 Task: Check the average views per listing of fresh paint in the last 1 year.
Action: Mouse moved to (993, 223)
Screenshot: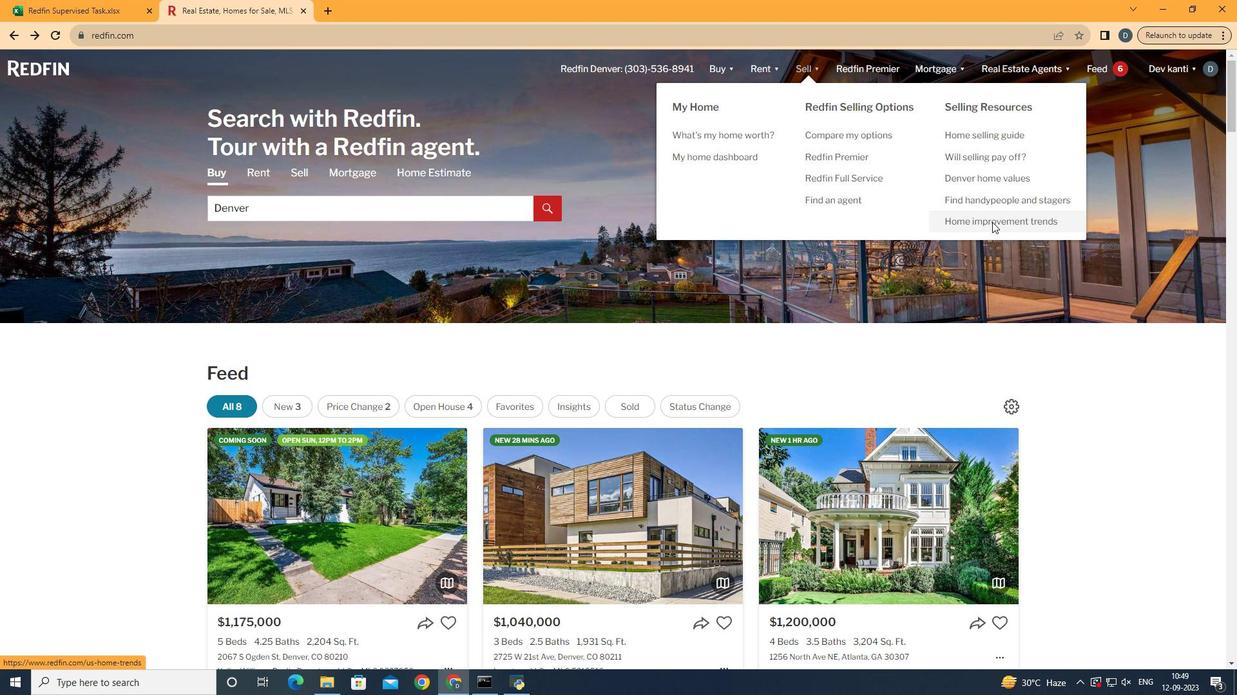 
Action: Mouse pressed left at (993, 223)
Screenshot: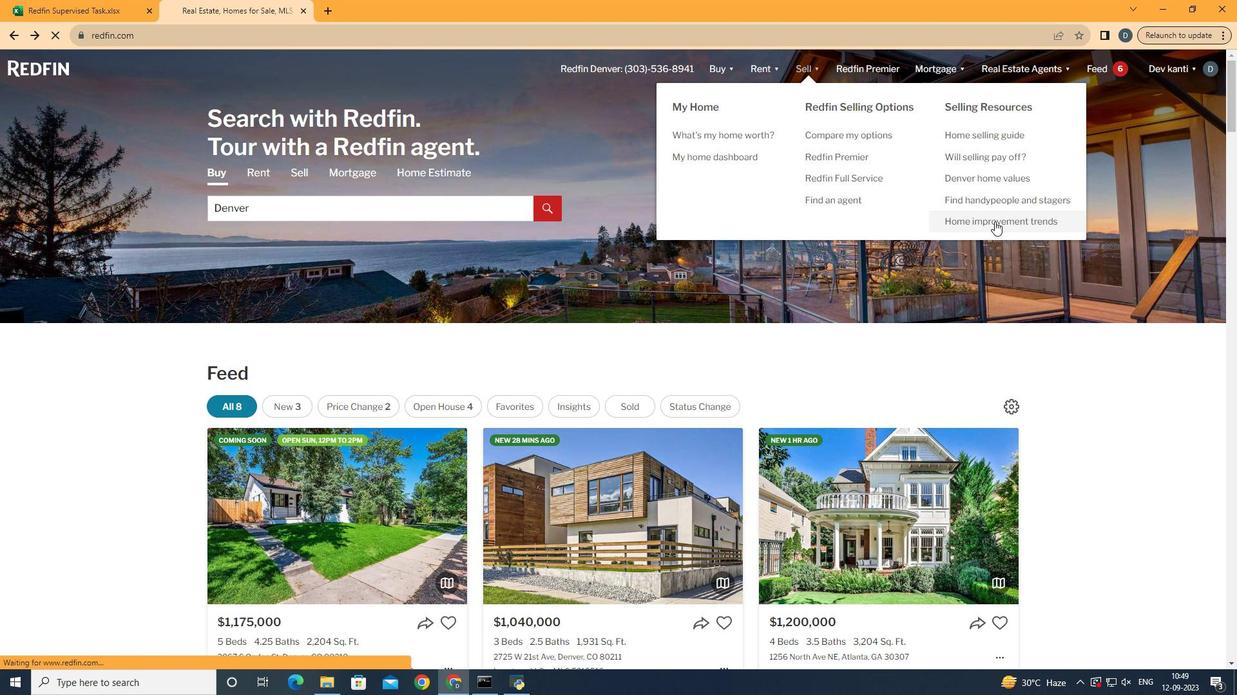 
Action: Mouse moved to (327, 246)
Screenshot: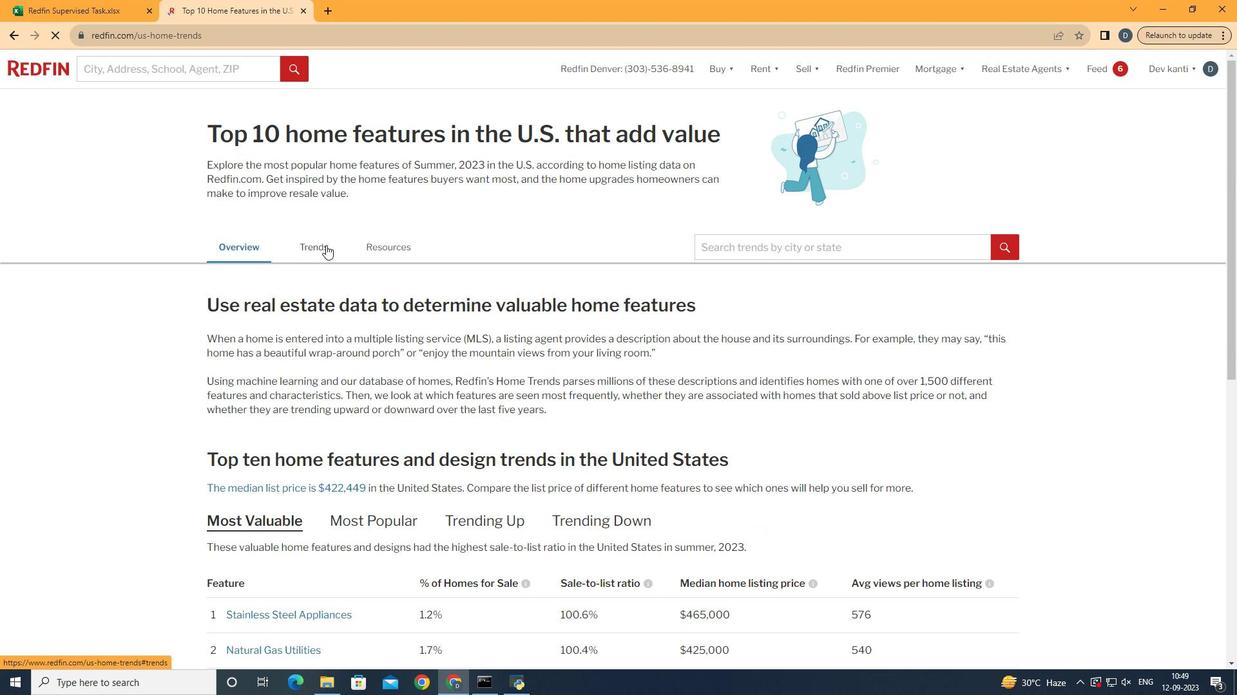 
Action: Mouse pressed left at (327, 246)
Screenshot: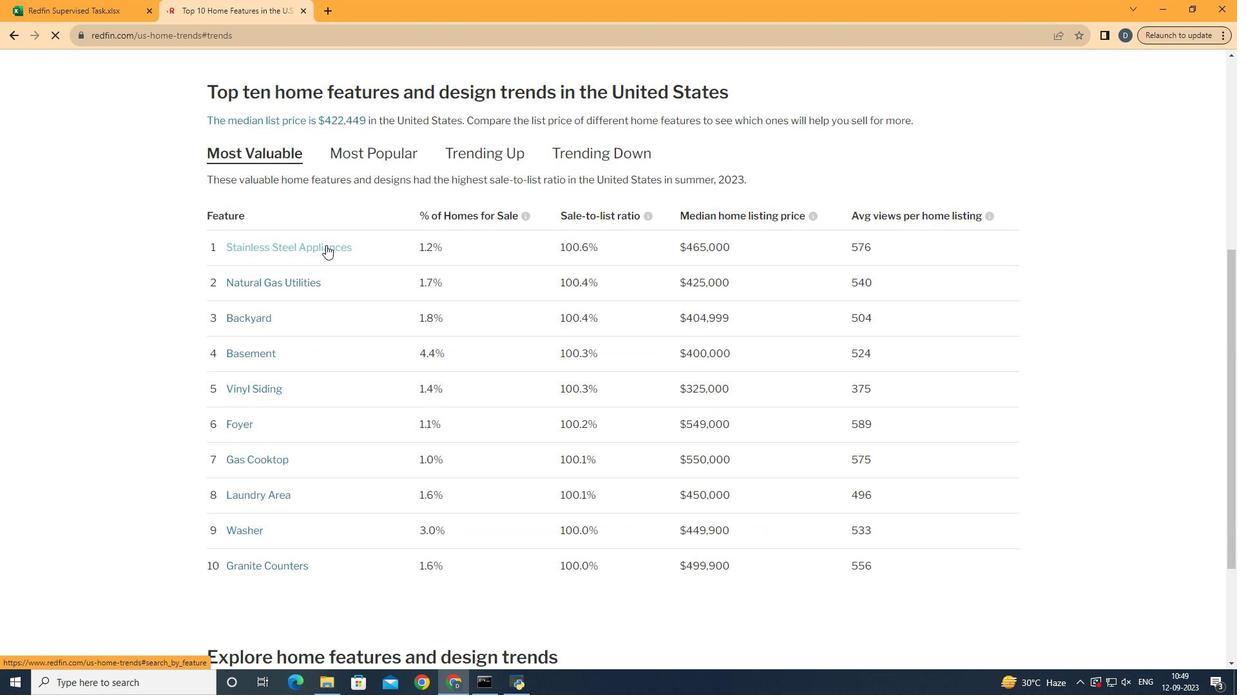
Action: Mouse moved to (440, 342)
Screenshot: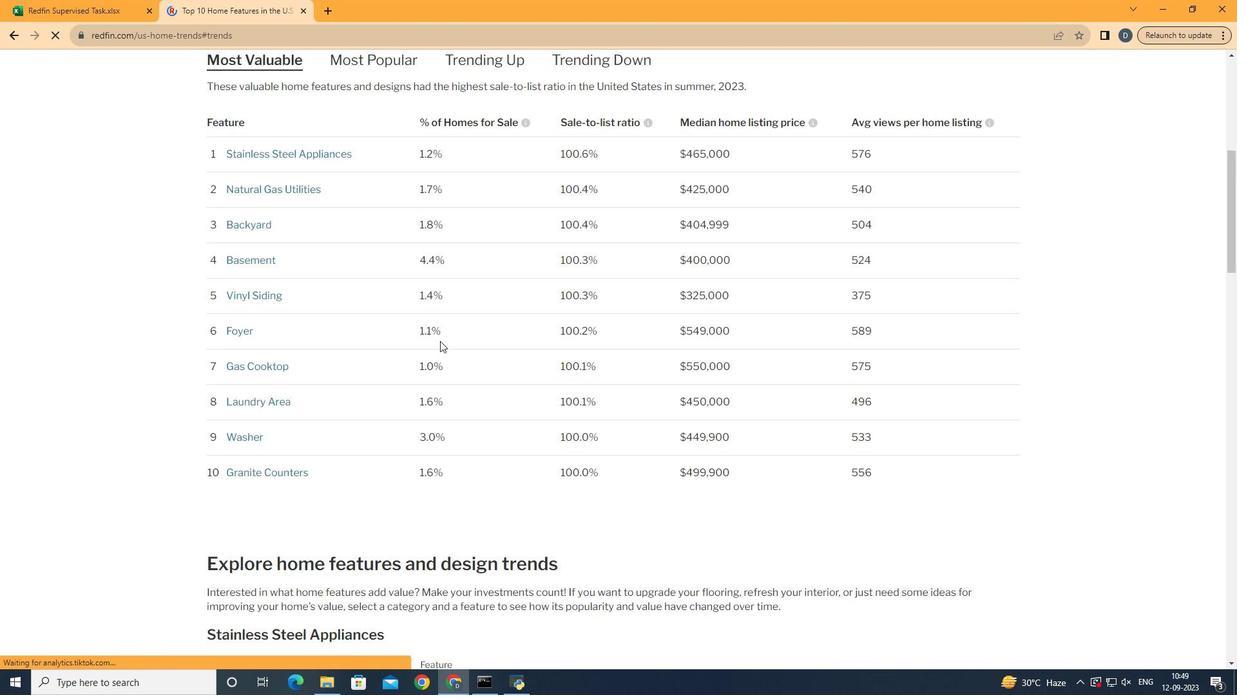 
Action: Mouse scrolled (440, 342) with delta (0, 0)
Screenshot: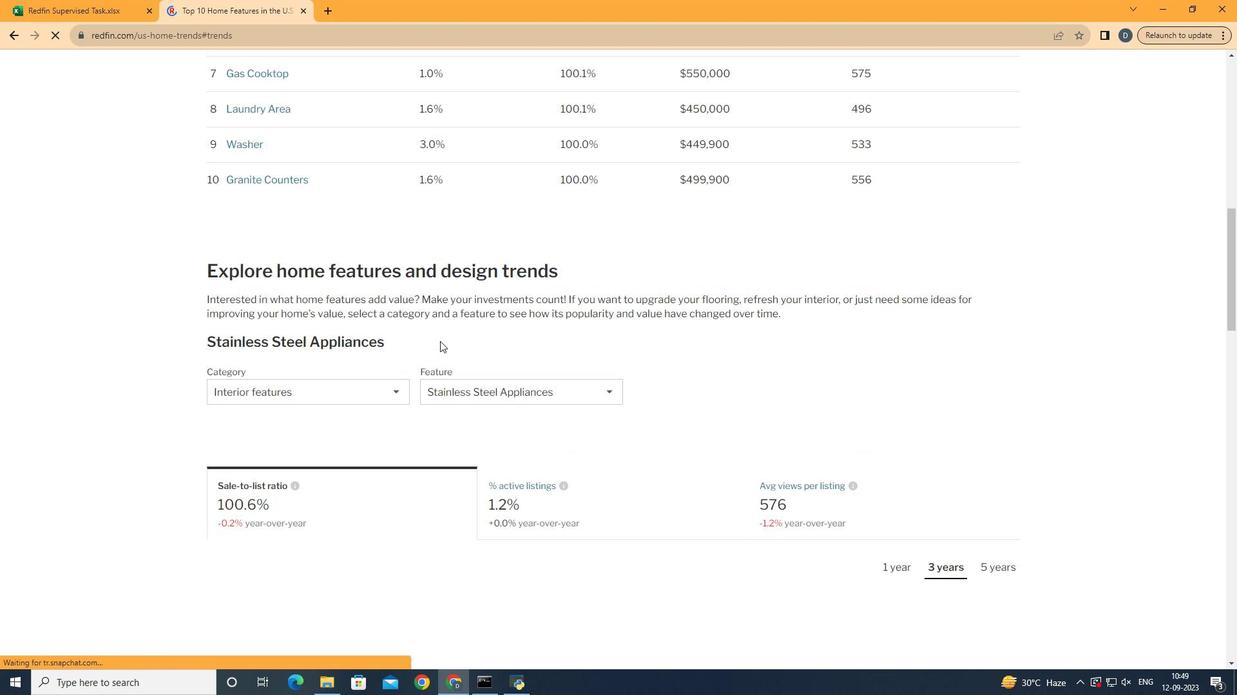 
Action: Mouse scrolled (440, 342) with delta (0, 0)
Screenshot: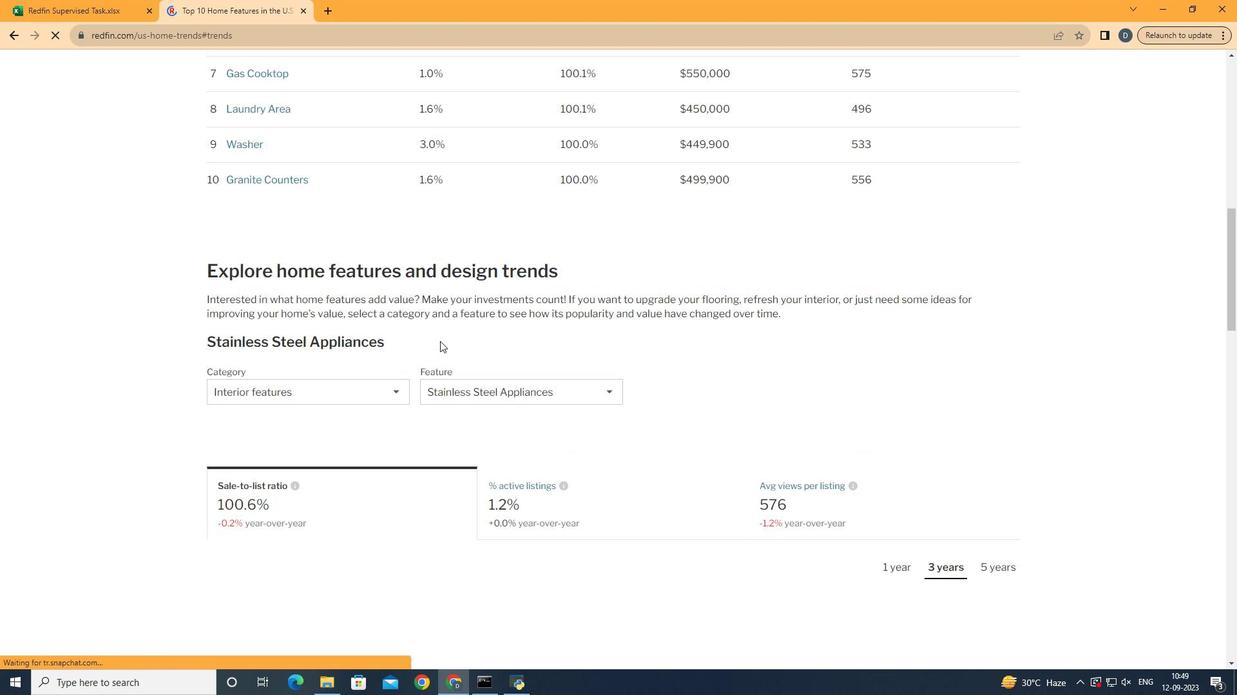 
Action: Mouse scrolled (440, 342) with delta (0, 0)
Screenshot: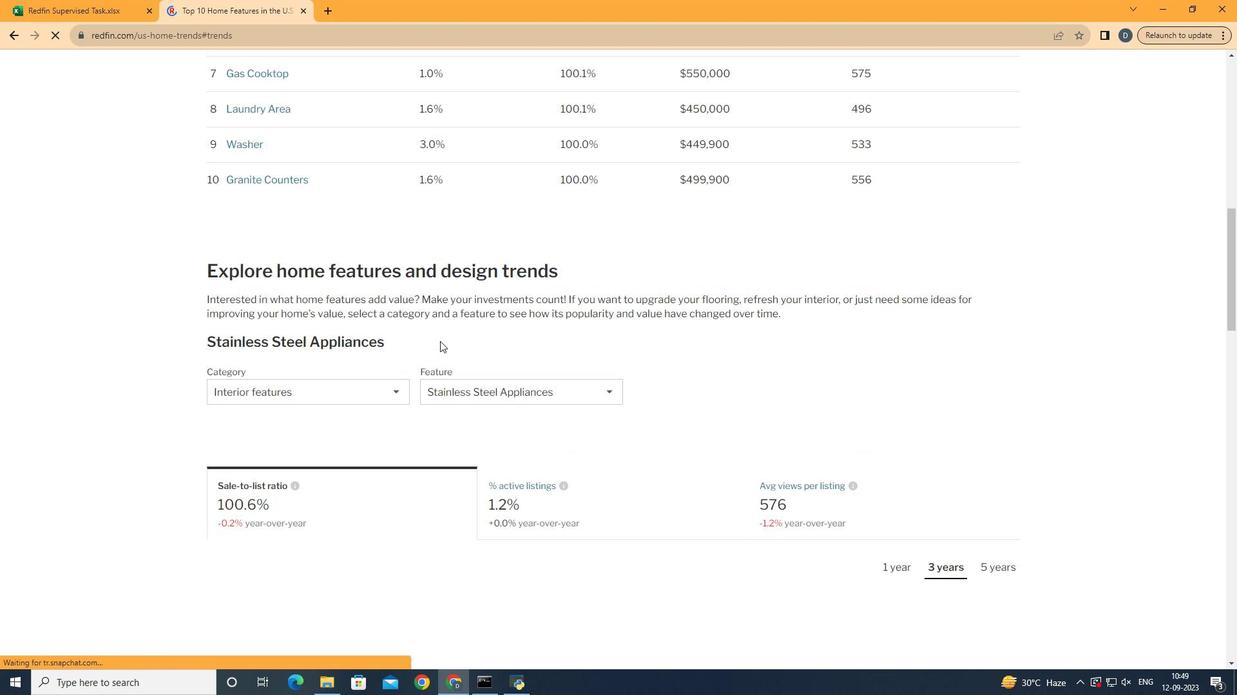 
Action: Mouse scrolled (440, 342) with delta (0, 0)
Screenshot: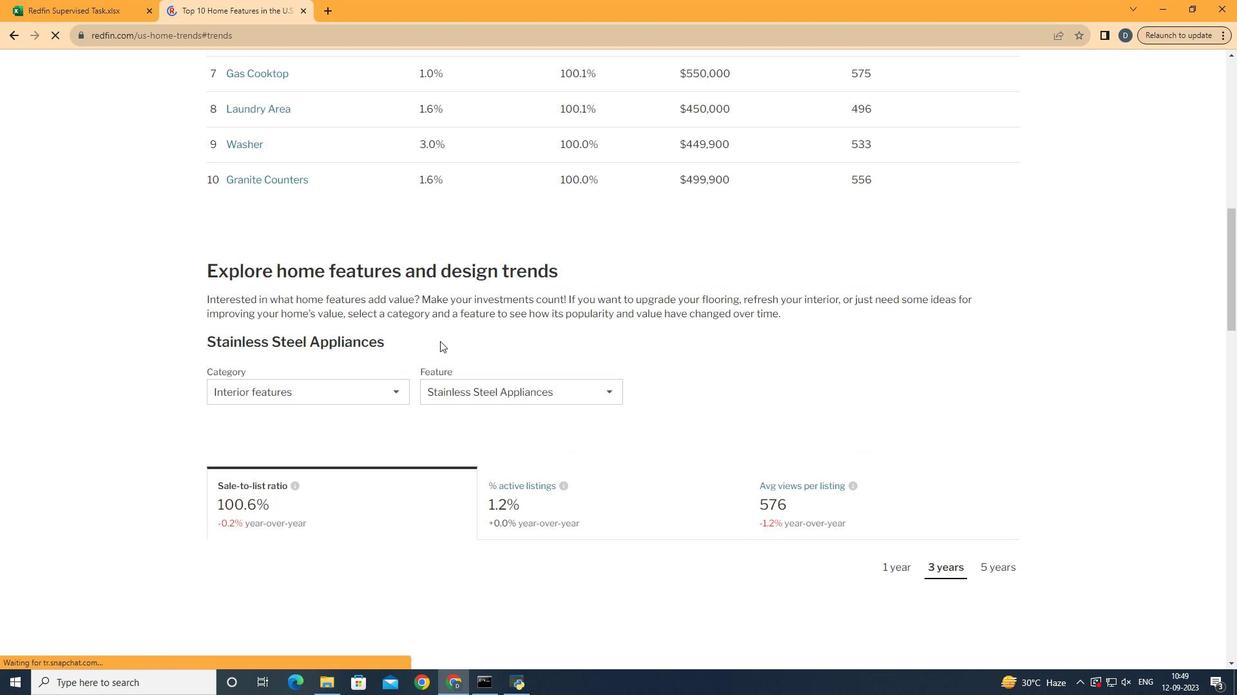 
Action: Mouse scrolled (440, 342) with delta (0, 0)
Screenshot: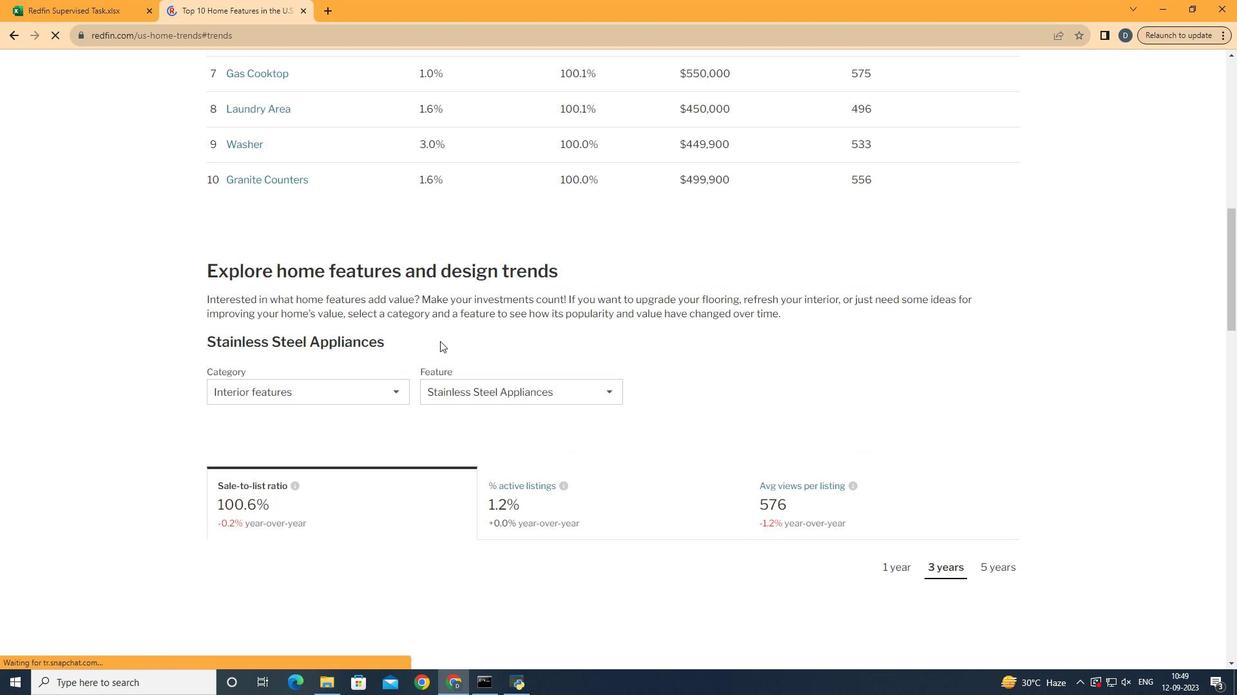 
Action: Mouse scrolled (440, 342) with delta (0, 0)
Screenshot: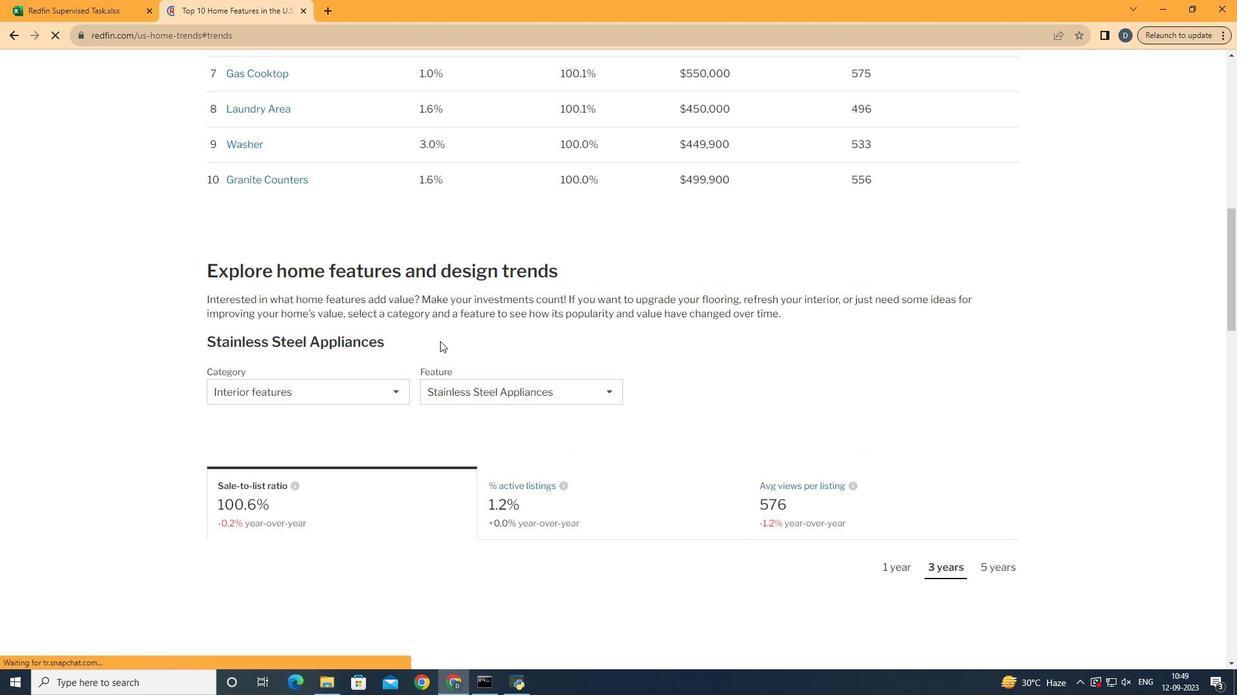 
Action: Mouse moved to (441, 342)
Screenshot: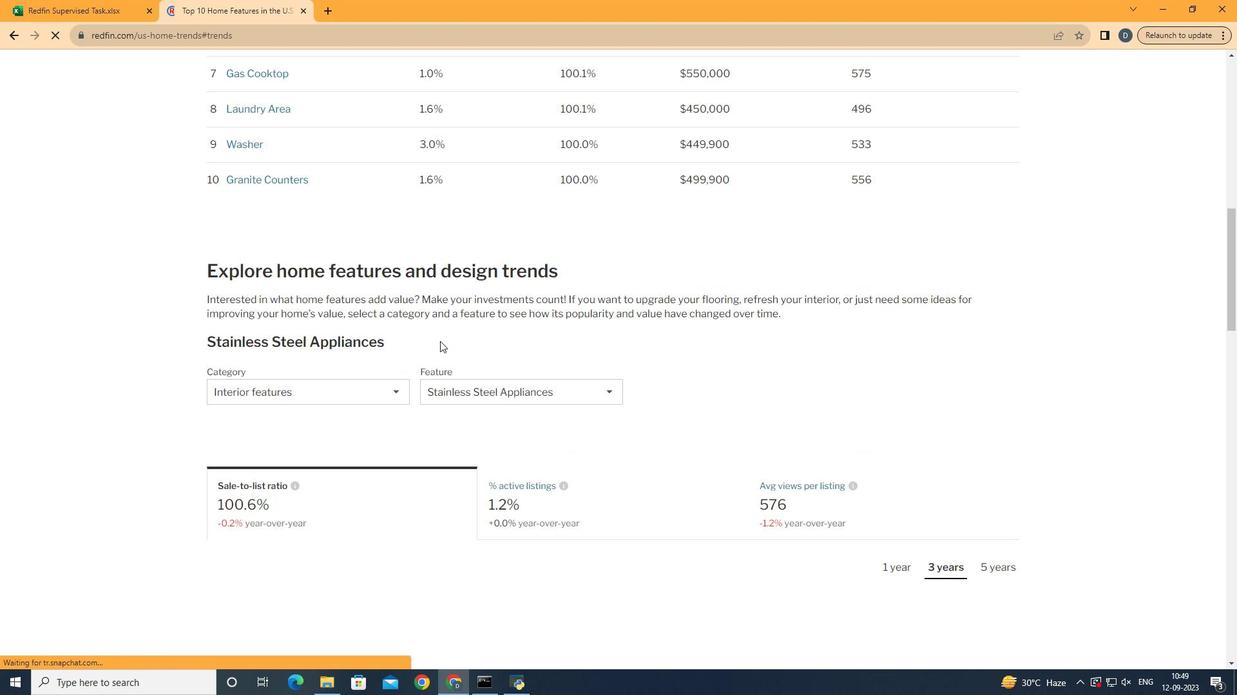 
Action: Mouse scrolled (441, 342) with delta (0, 0)
Screenshot: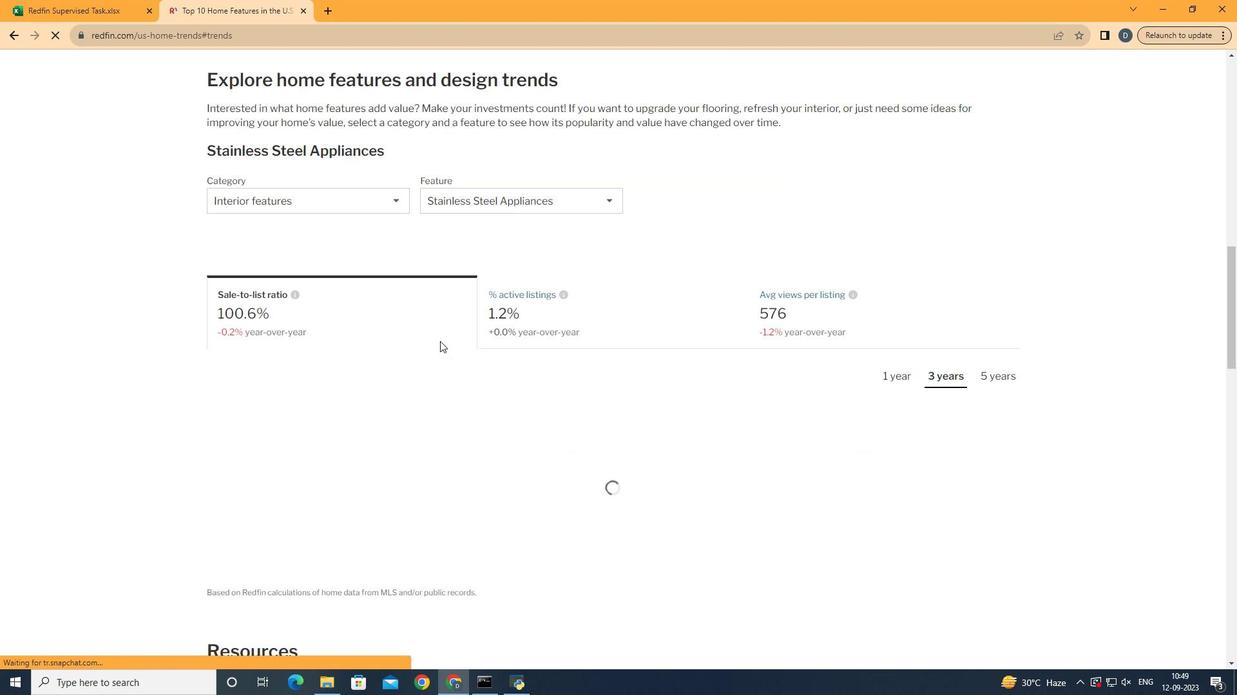 
Action: Mouse scrolled (441, 342) with delta (0, 0)
Screenshot: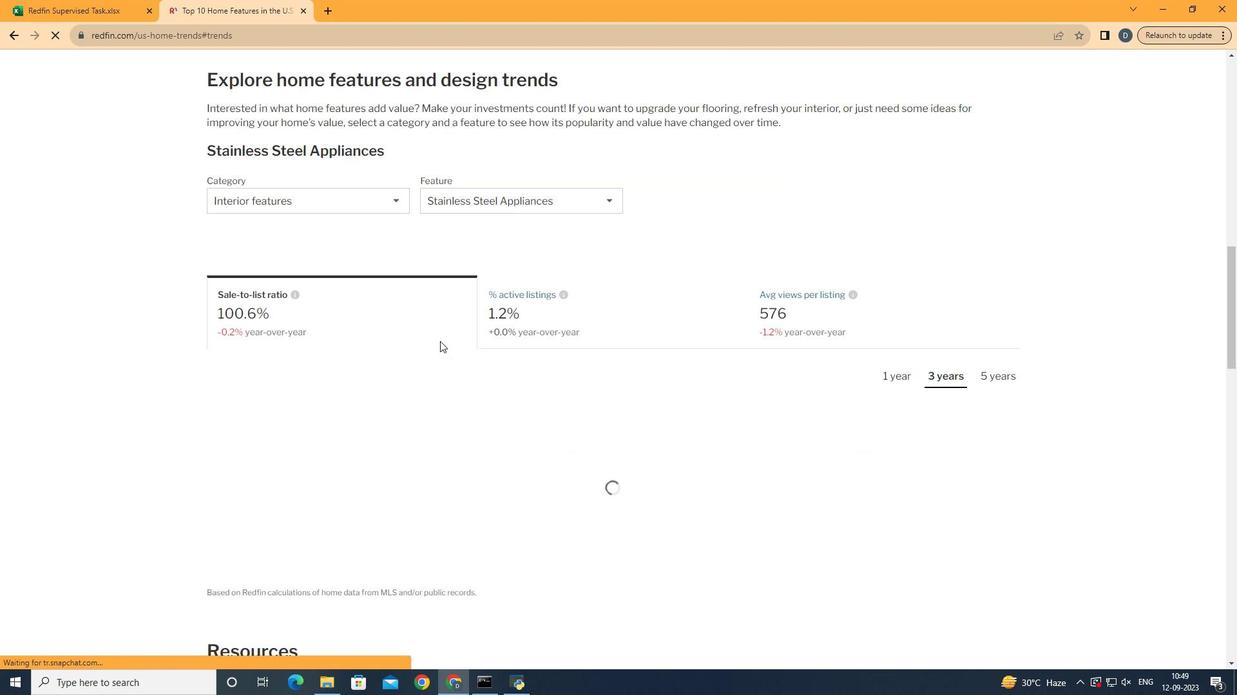 
Action: Mouse scrolled (441, 342) with delta (0, 0)
Screenshot: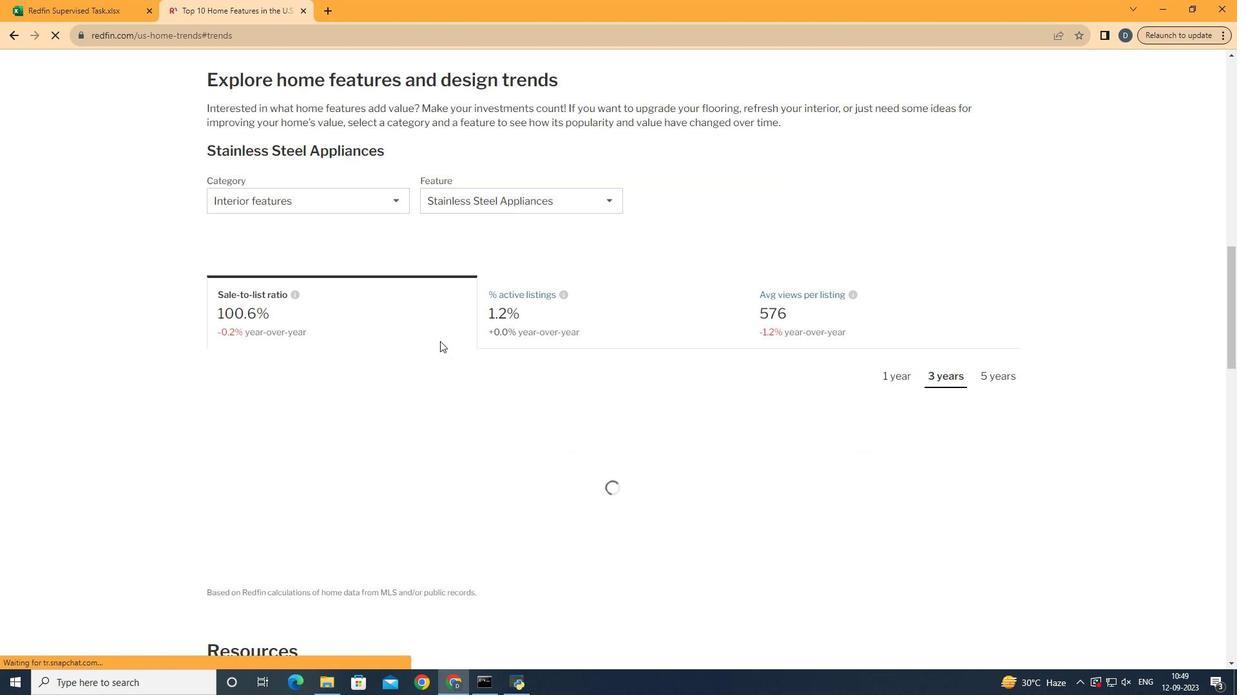 
Action: Mouse moved to (378, 213)
Screenshot: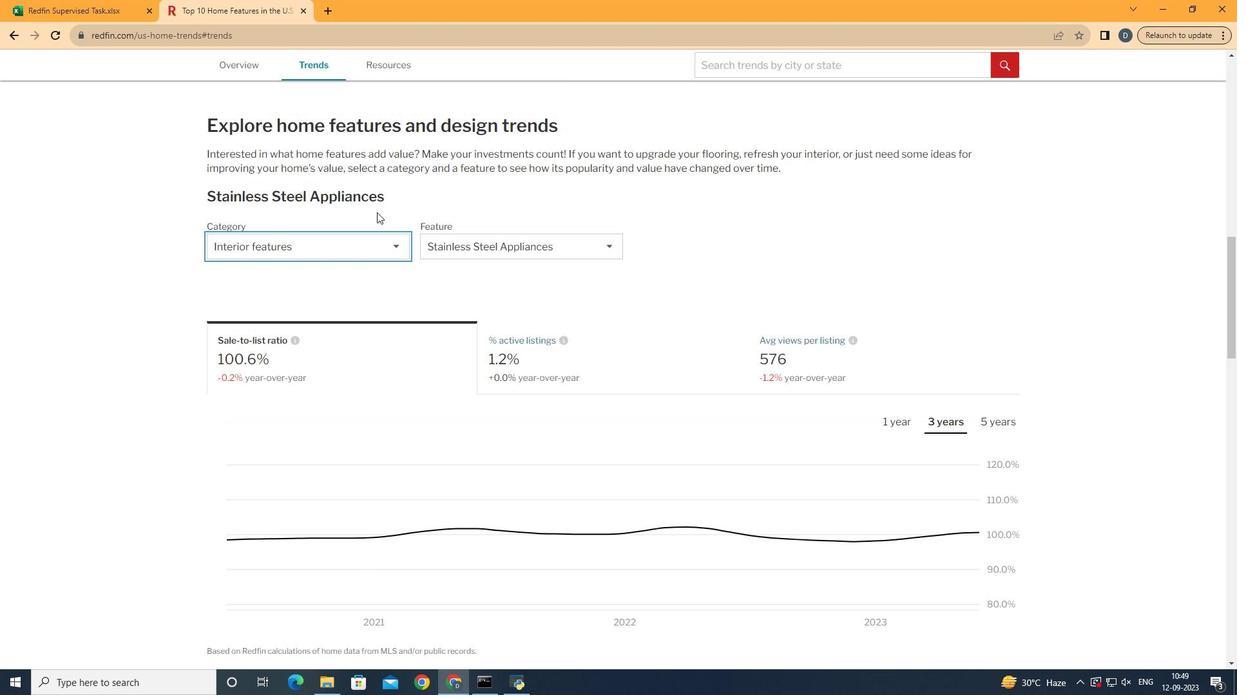 
Action: Mouse pressed left at (378, 213)
Screenshot: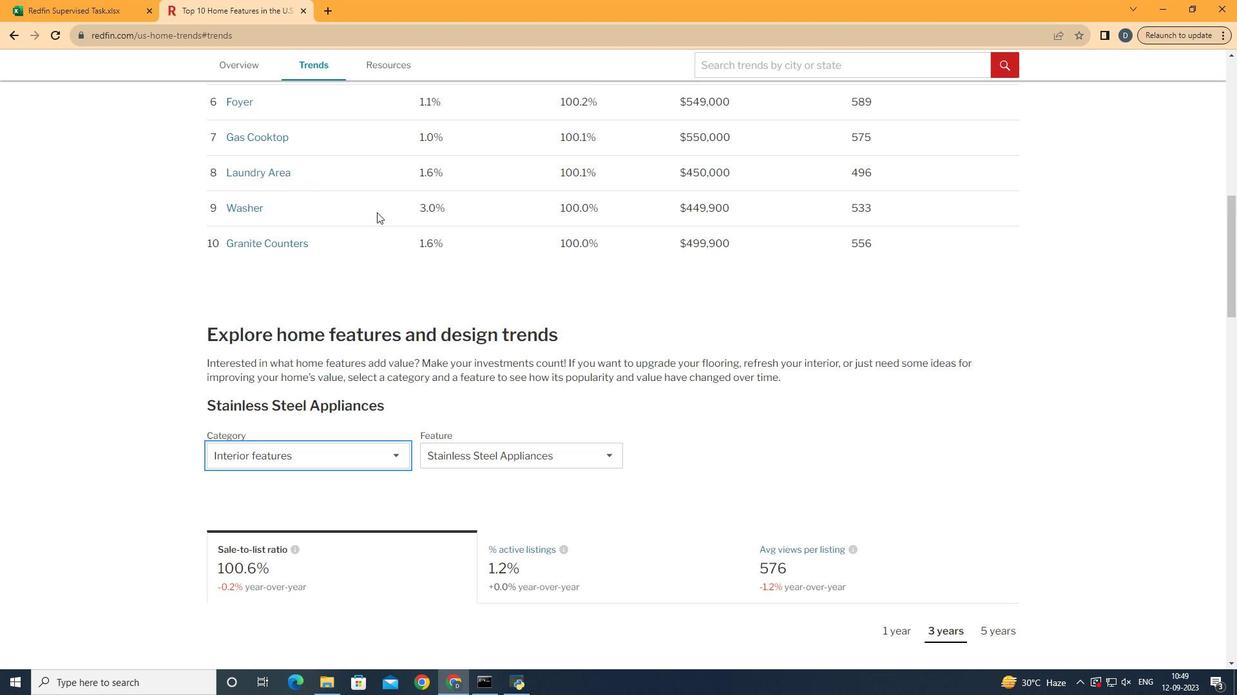 
Action: Mouse moved to (384, 277)
Screenshot: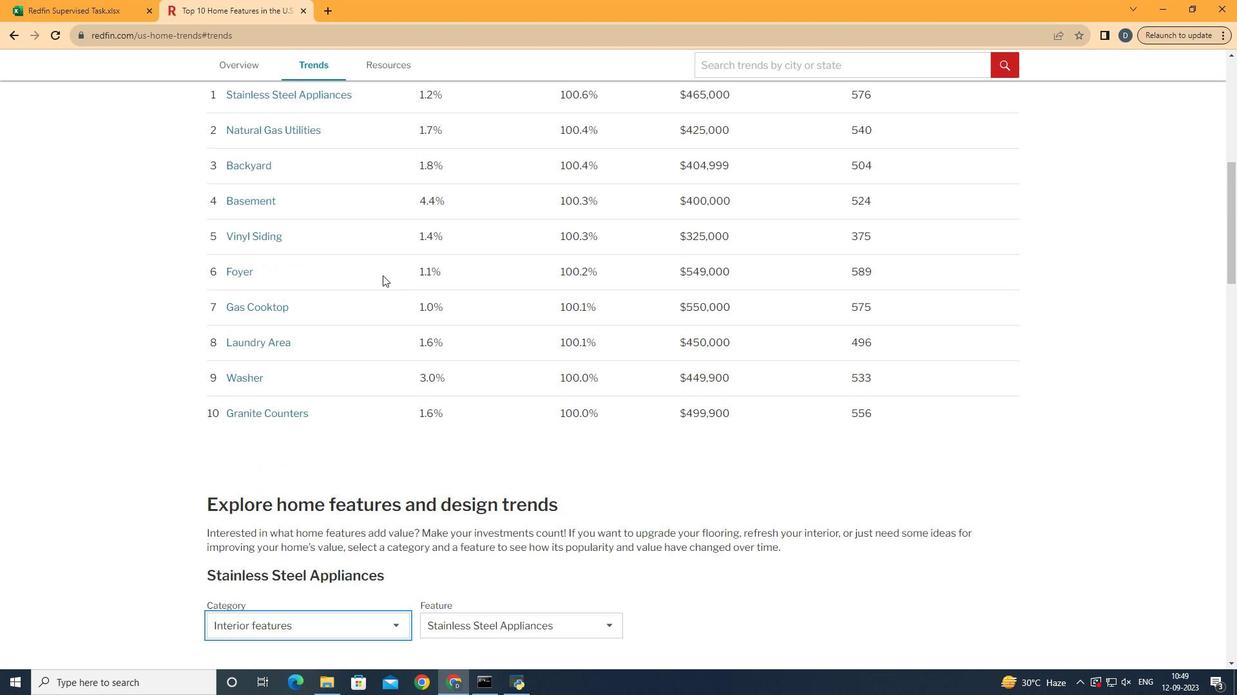 
Action: Mouse scrolled (384, 276) with delta (0, 0)
Screenshot: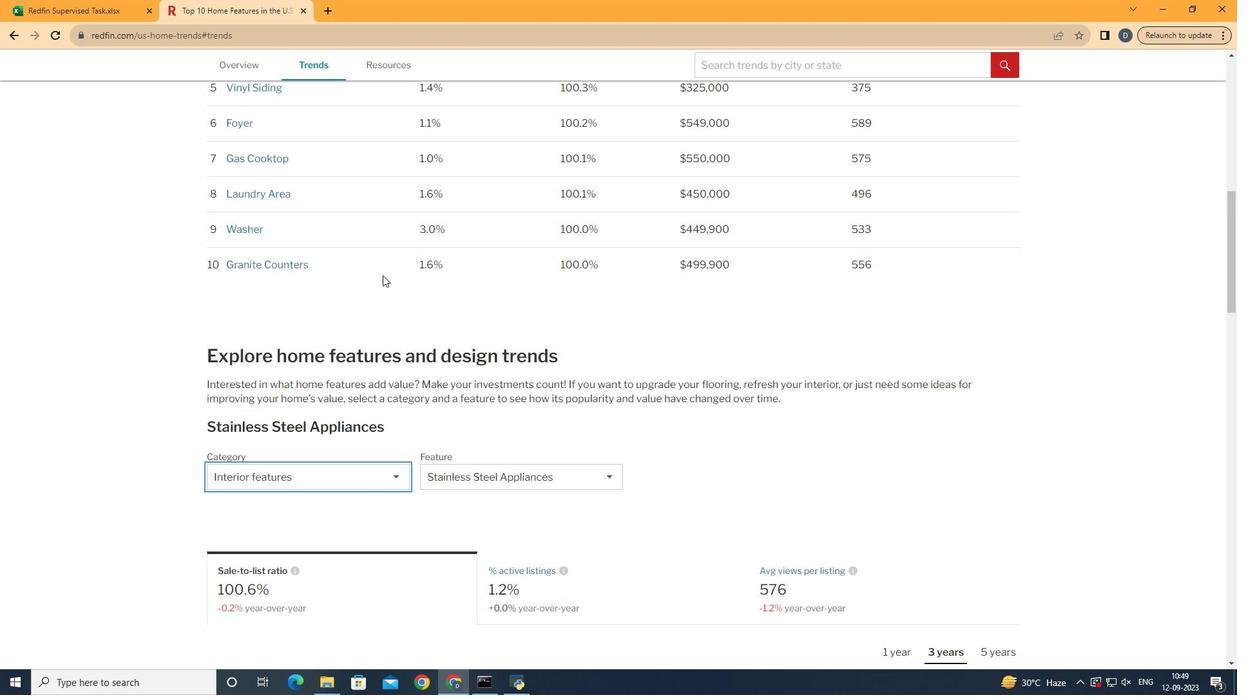 
Action: Mouse scrolled (384, 276) with delta (0, 0)
Screenshot: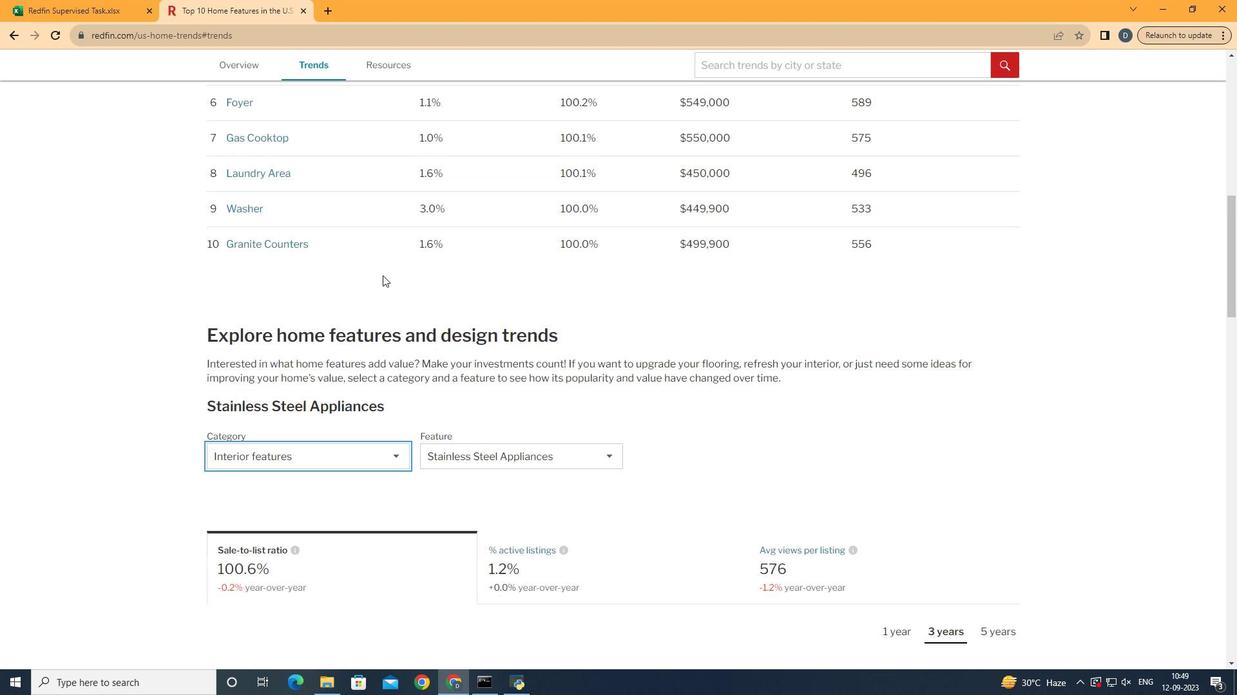 
Action: Mouse scrolled (384, 276) with delta (0, 0)
Screenshot: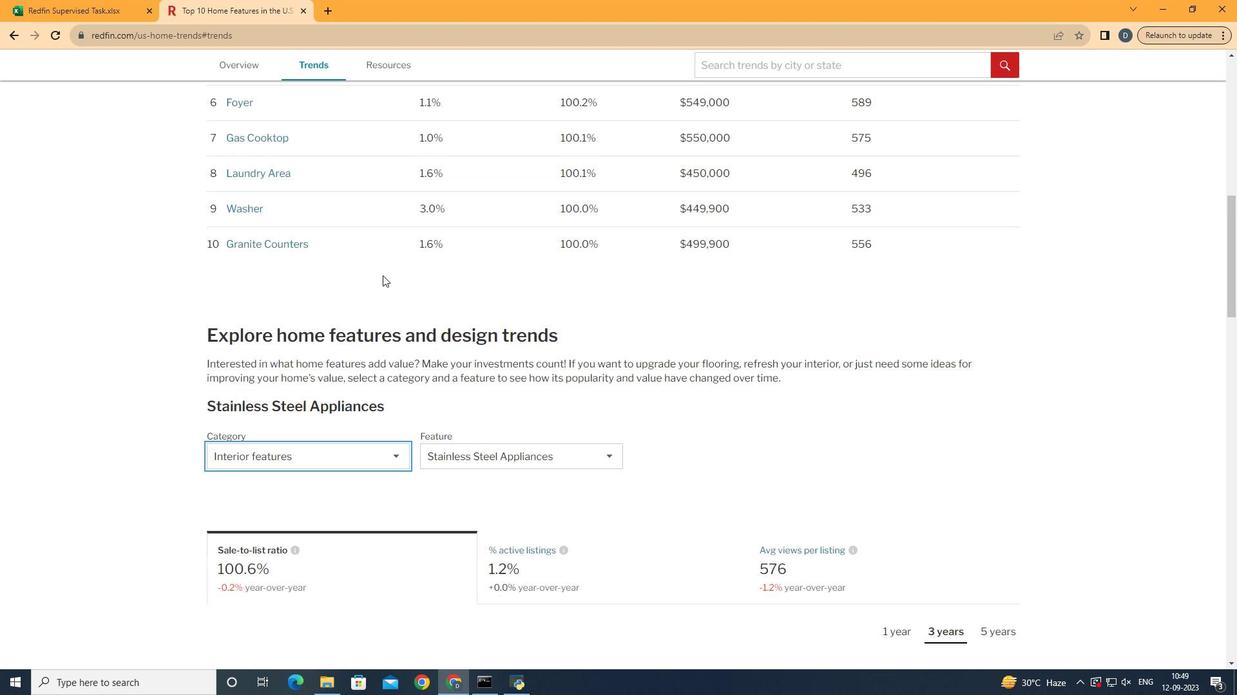 
Action: Mouse scrolled (384, 276) with delta (0, 0)
Screenshot: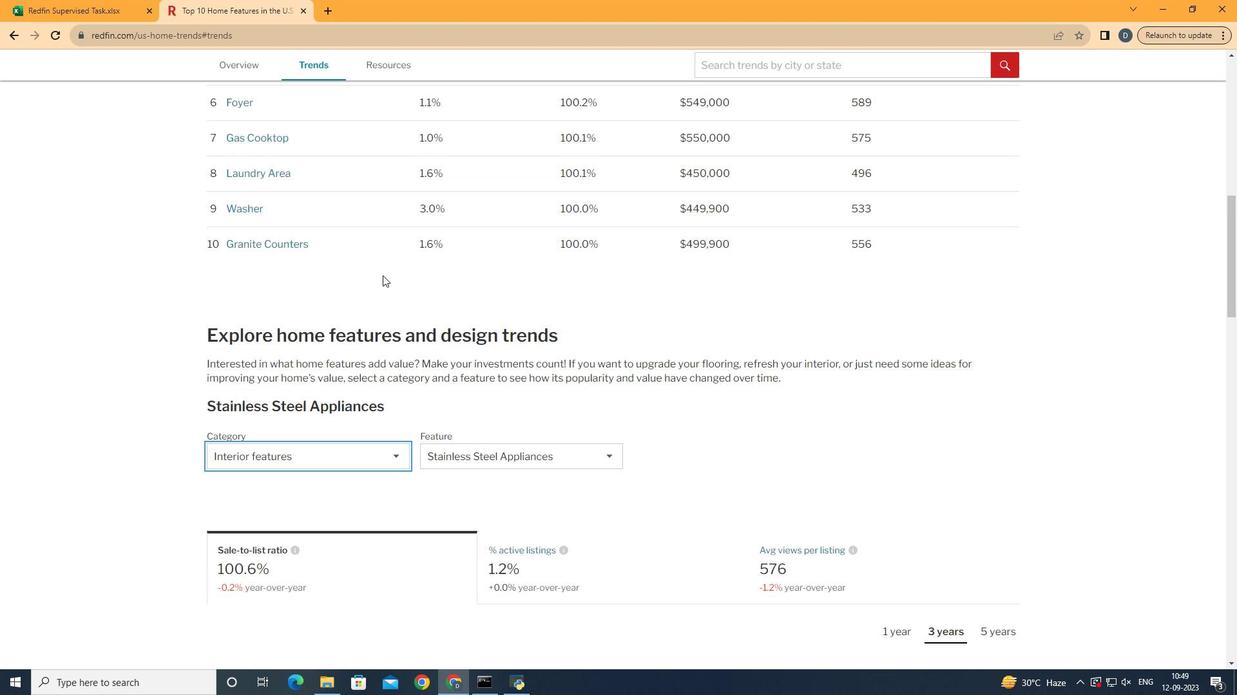 
Action: Mouse scrolled (384, 276) with delta (0, 0)
Screenshot: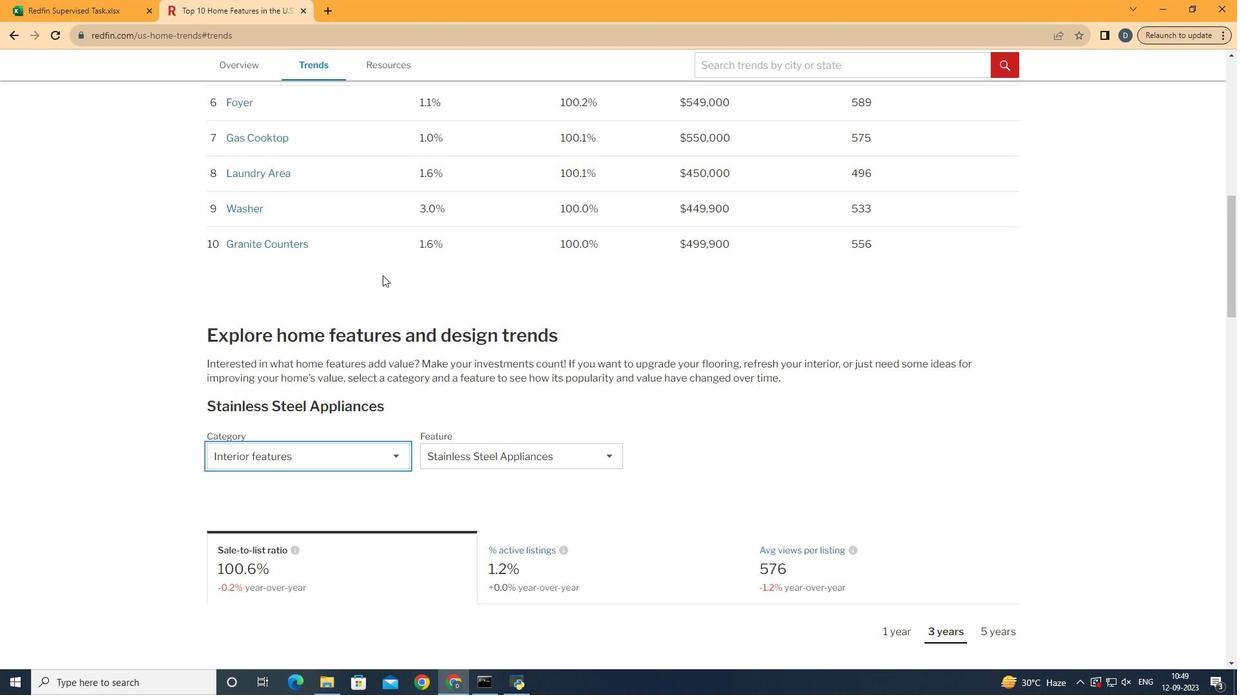 
Action: Mouse scrolled (384, 276) with delta (0, 0)
Screenshot: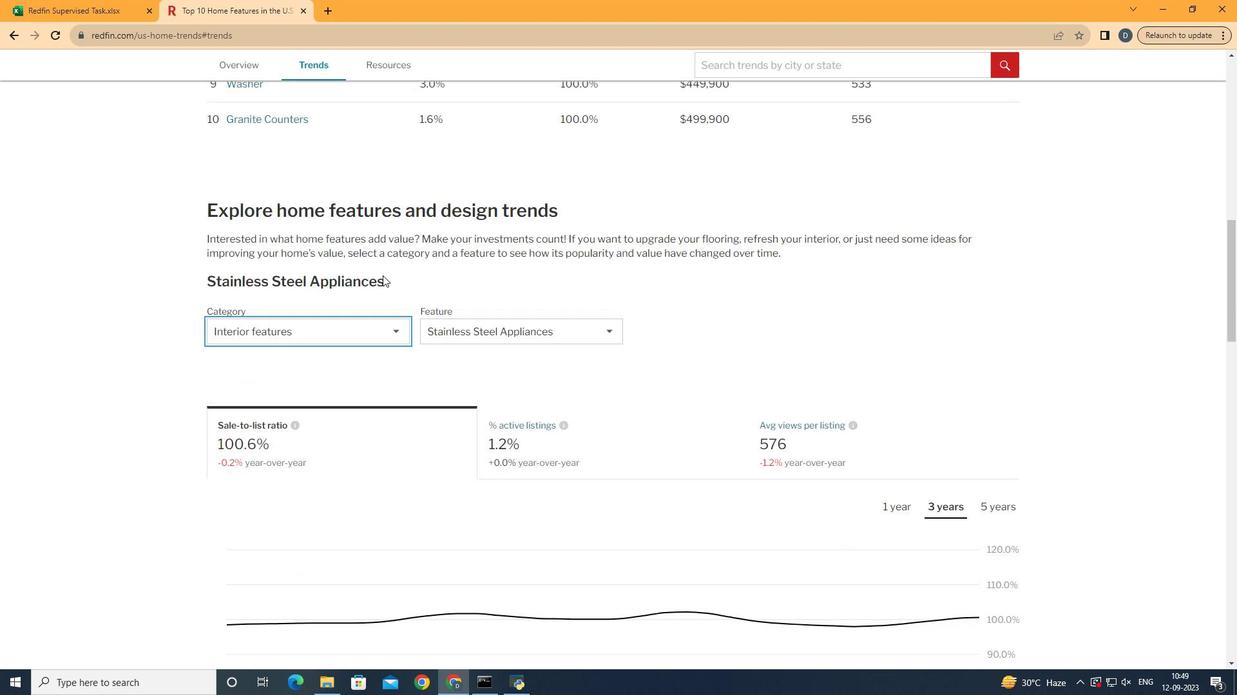 
Action: Mouse scrolled (384, 276) with delta (0, 0)
Screenshot: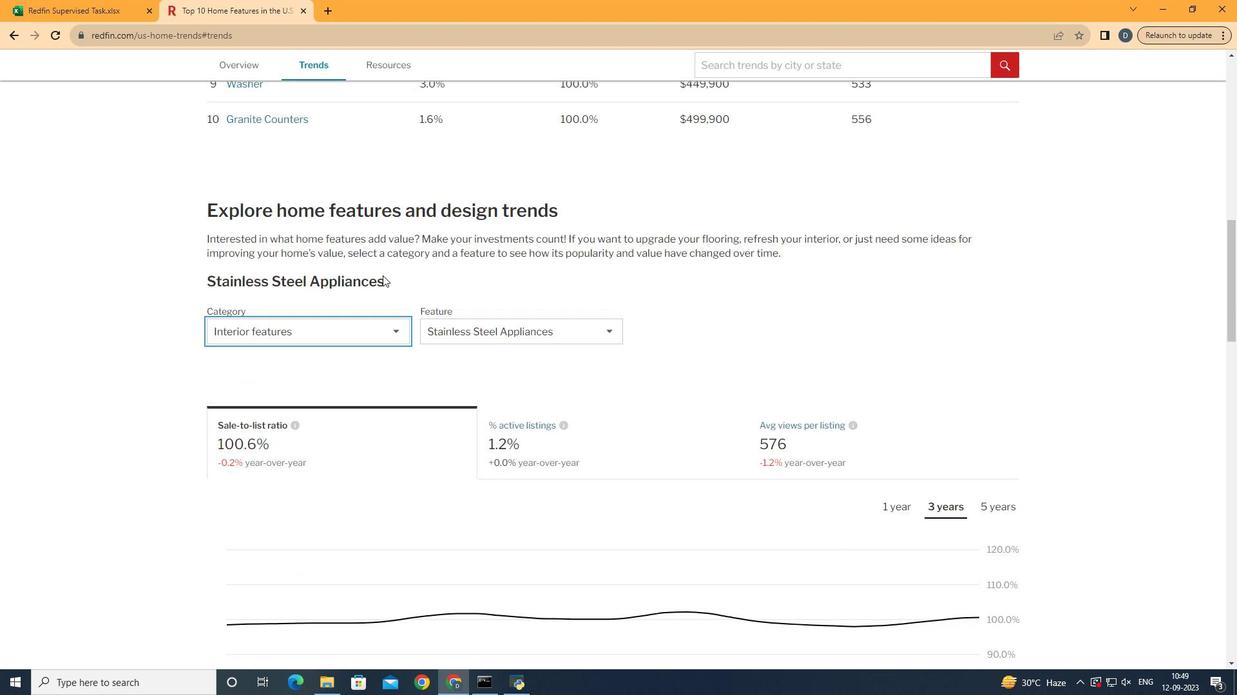 
Action: Mouse moved to (386, 316)
Screenshot: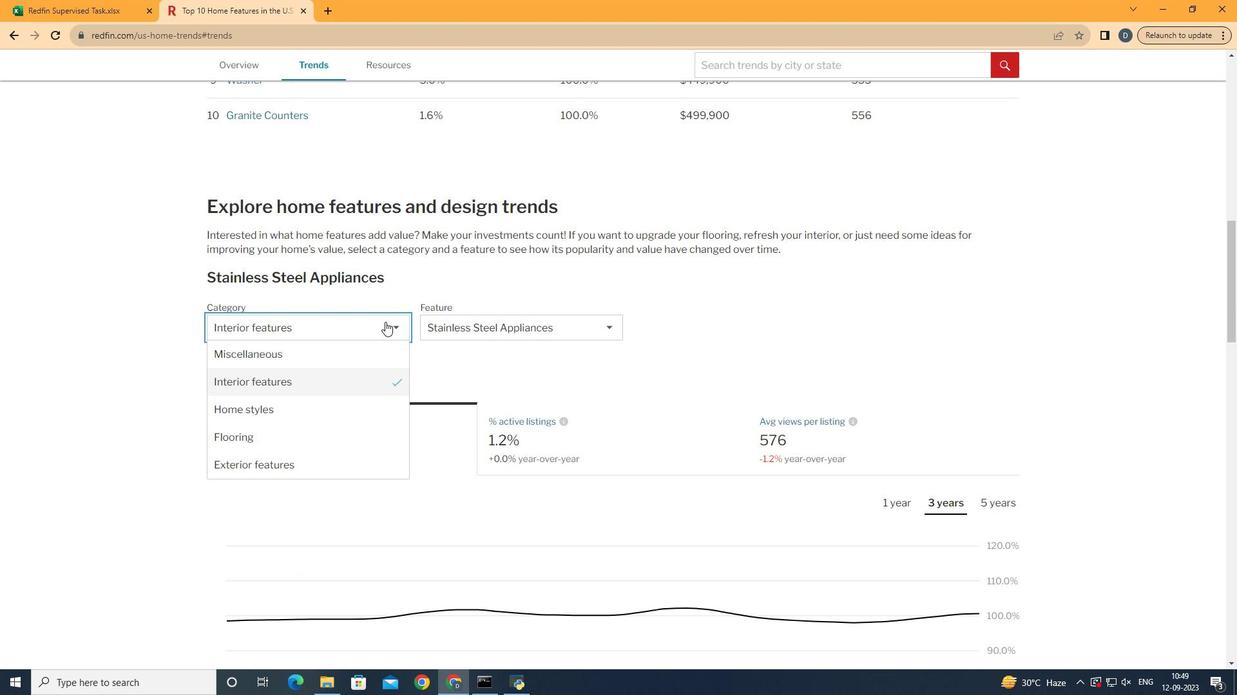 
Action: Mouse pressed left at (386, 316)
Screenshot: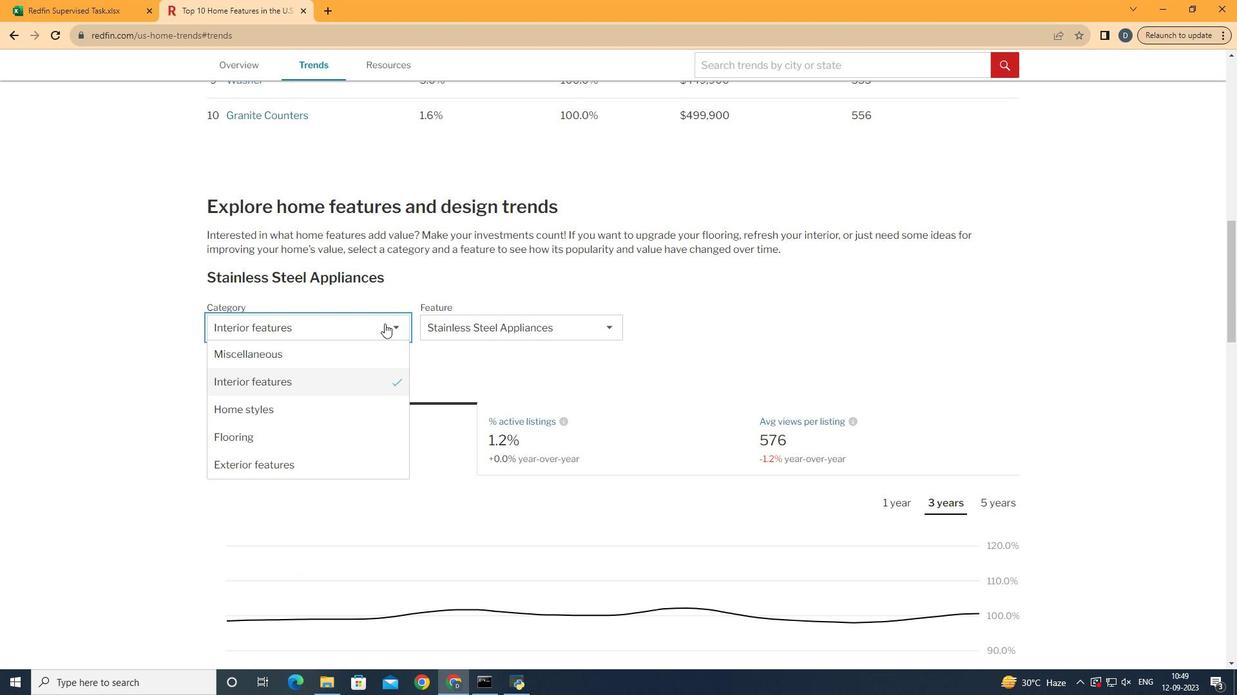
Action: Mouse moved to (378, 384)
Screenshot: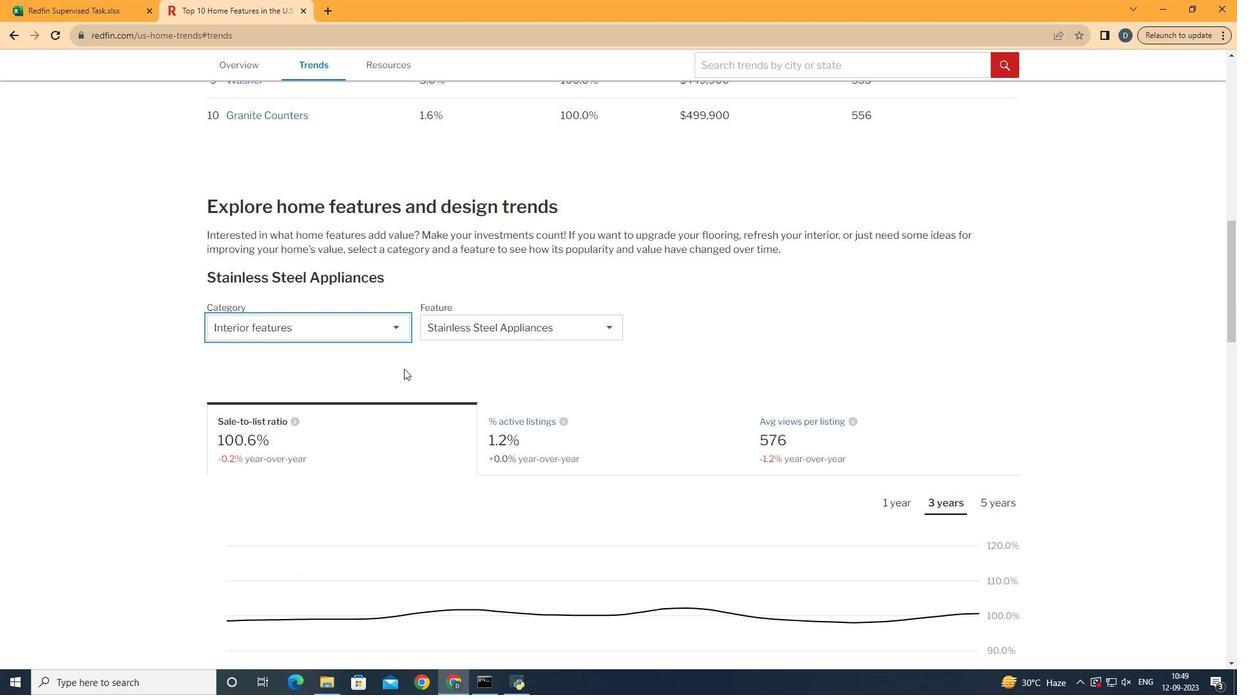 
Action: Mouse pressed left at (378, 384)
Screenshot: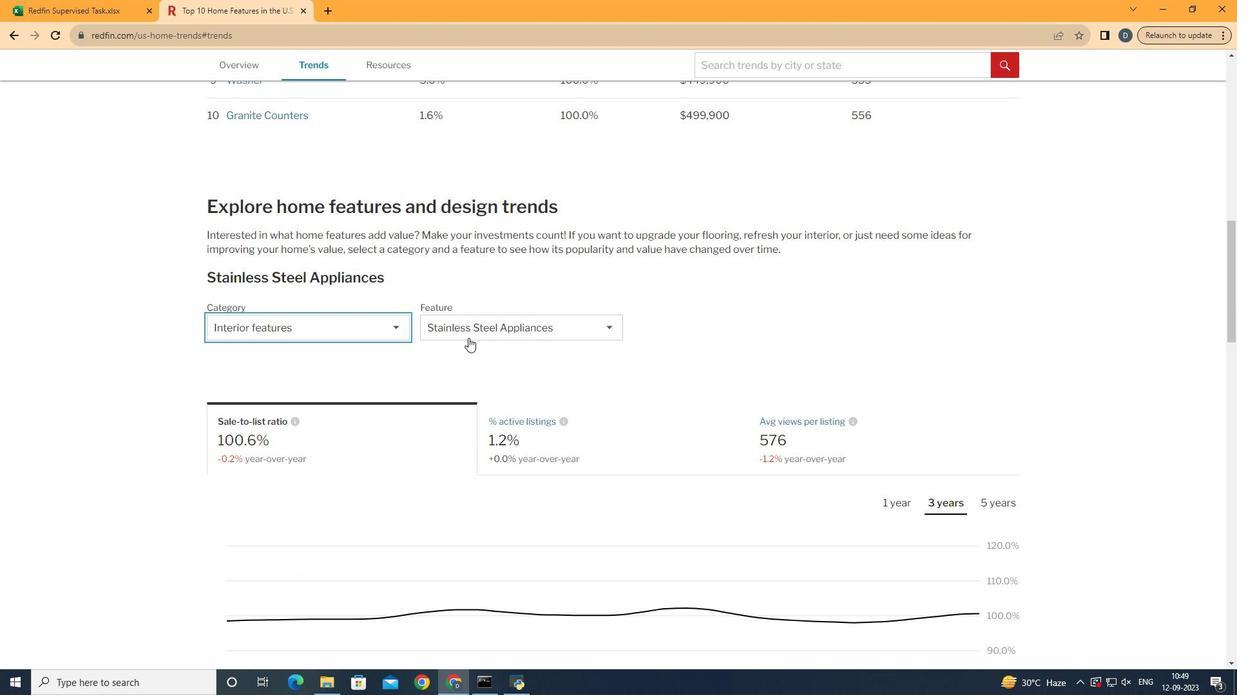 
Action: Mouse moved to (498, 328)
Screenshot: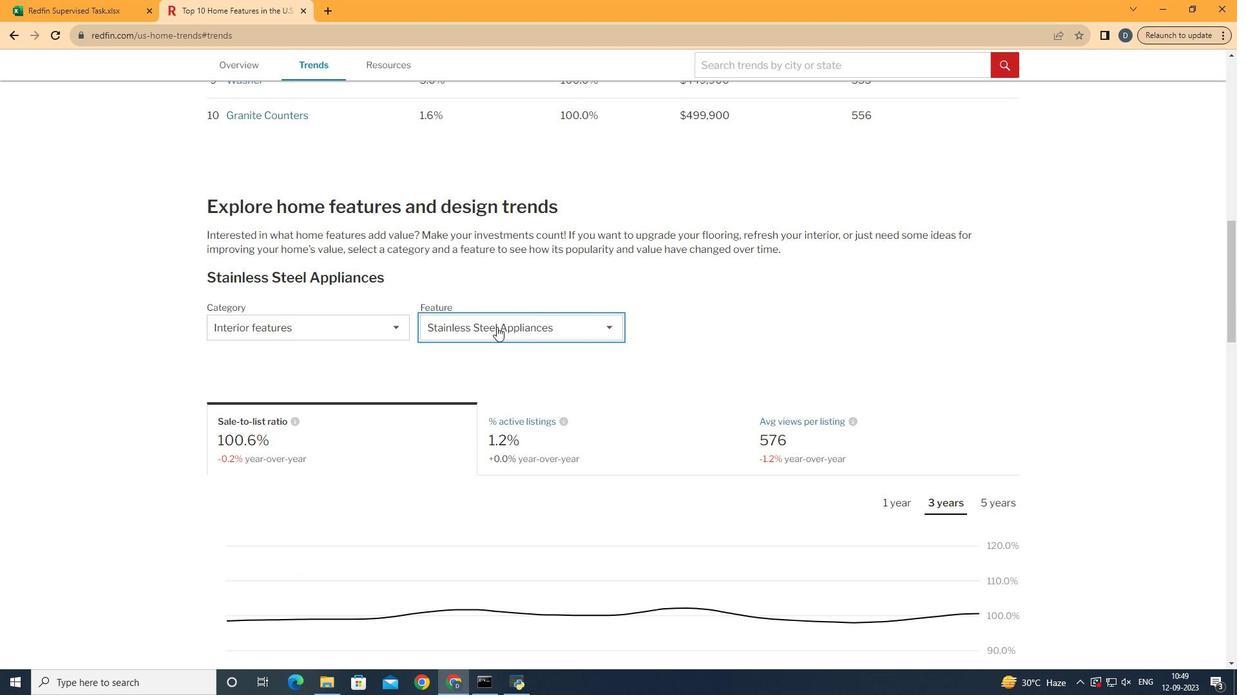
Action: Mouse pressed left at (498, 328)
Screenshot: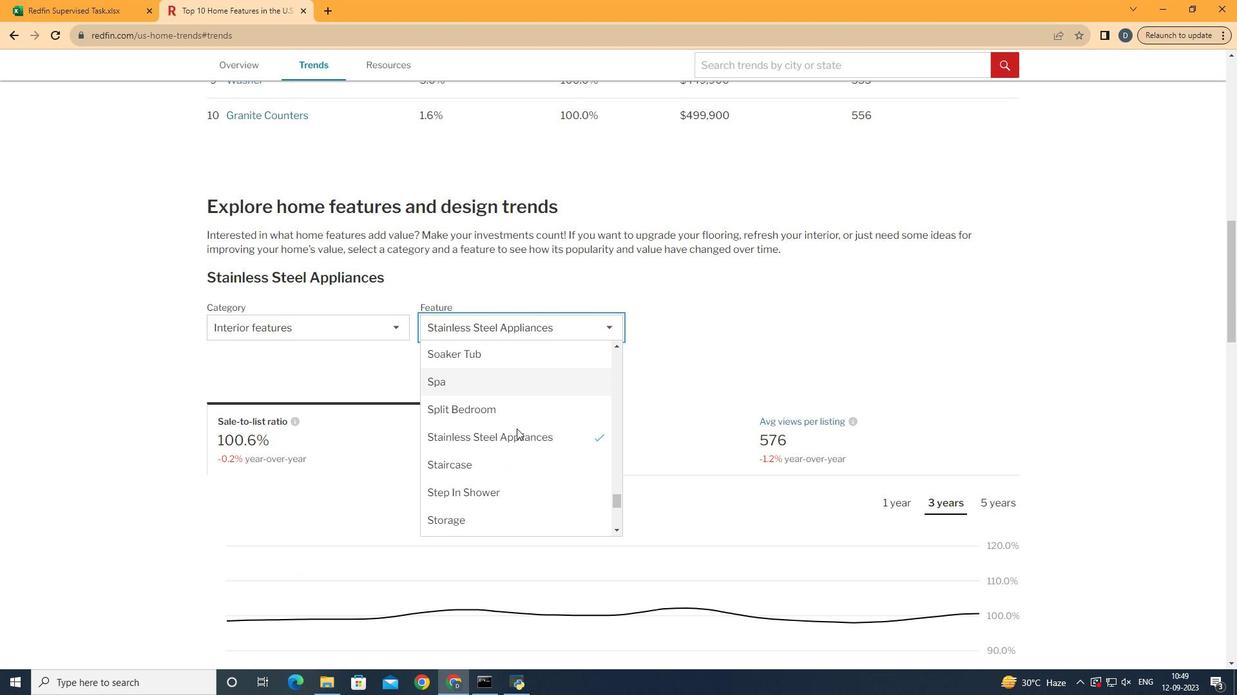 
Action: Mouse moved to (527, 437)
Screenshot: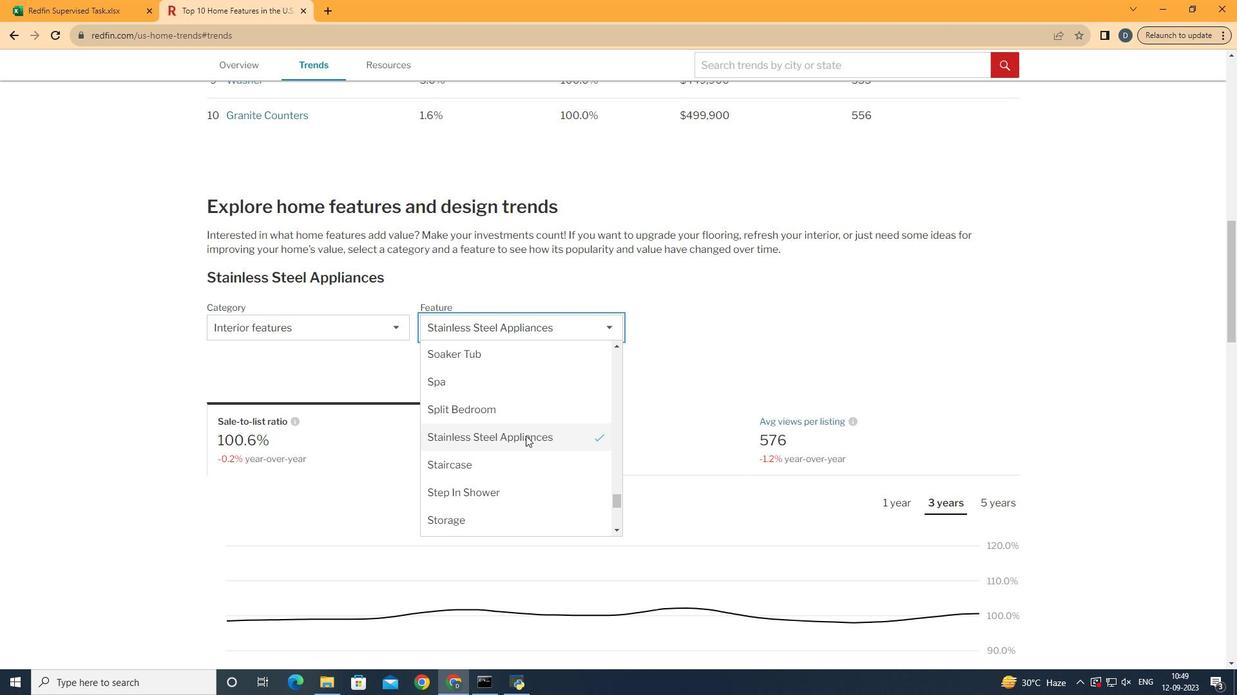 
Action: Mouse scrolled (527, 438) with delta (0, 0)
Screenshot: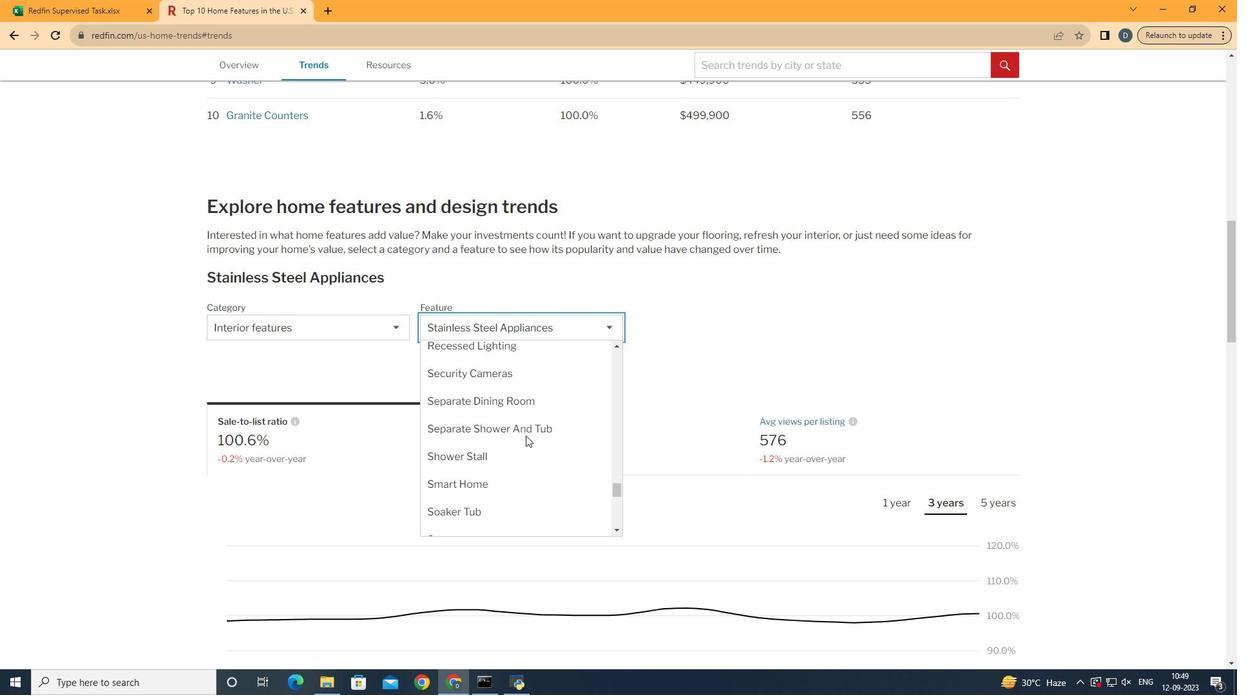 
Action: Mouse scrolled (527, 438) with delta (0, 0)
Screenshot: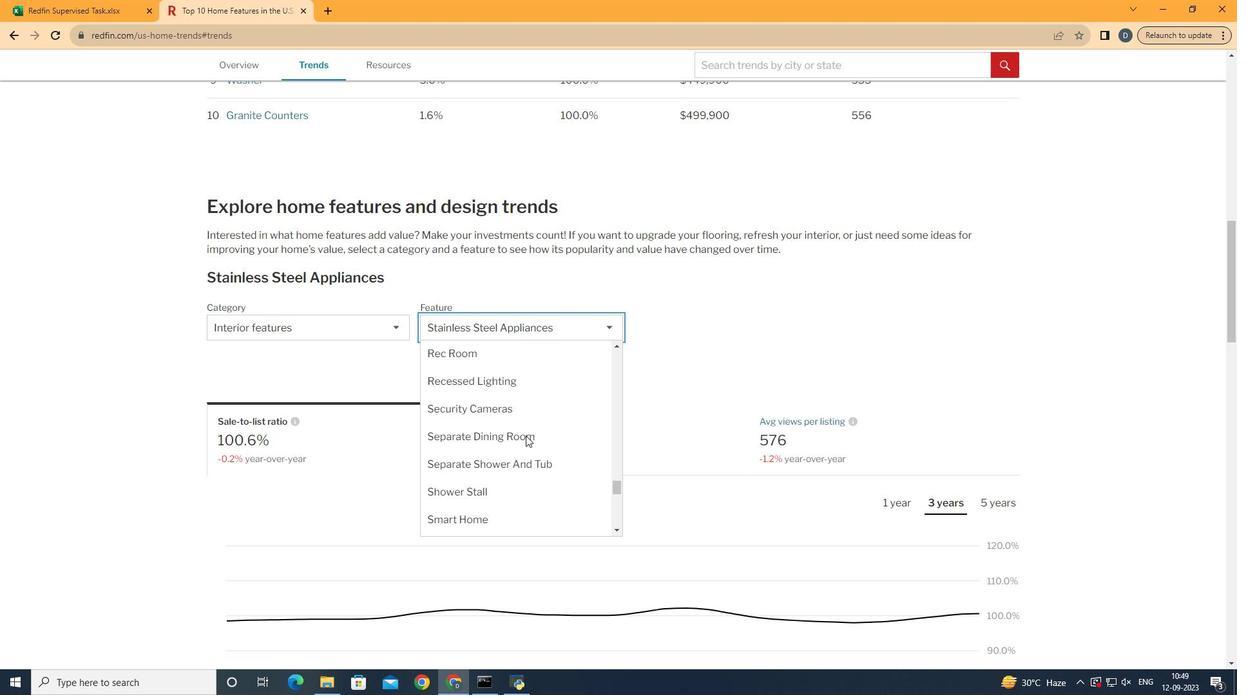 
Action: Mouse scrolled (527, 438) with delta (0, 0)
Screenshot: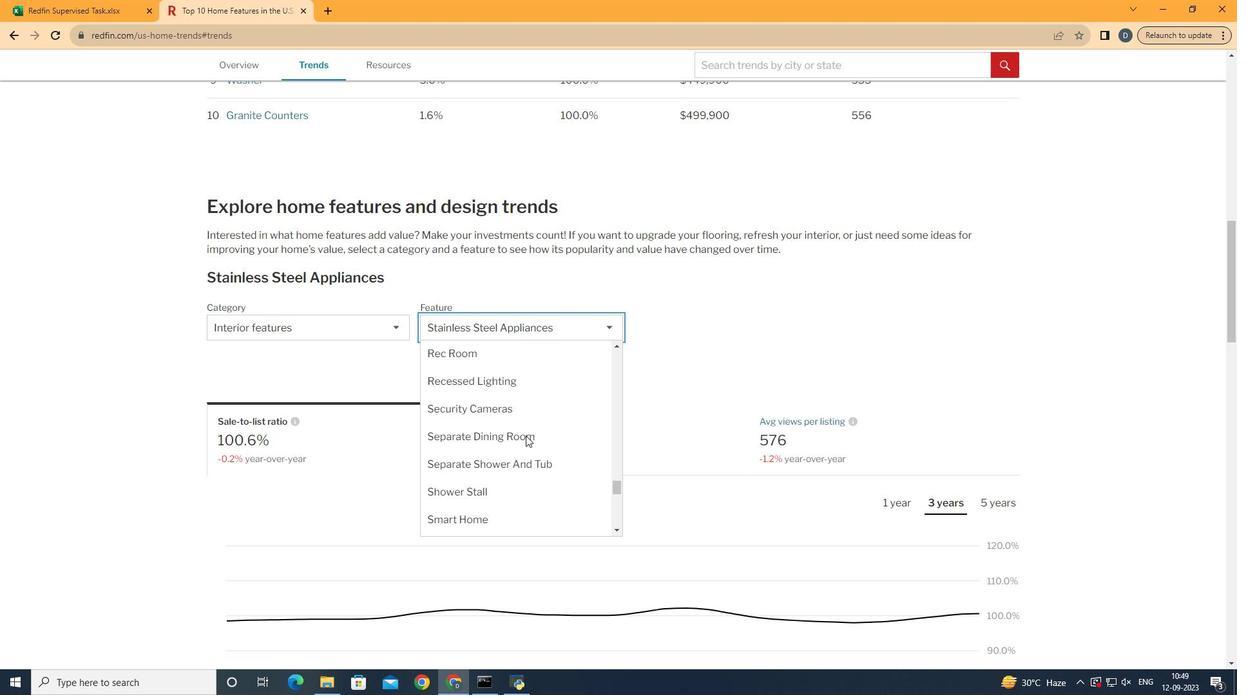 
Action: Mouse scrolled (527, 438) with delta (0, 0)
Screenshot: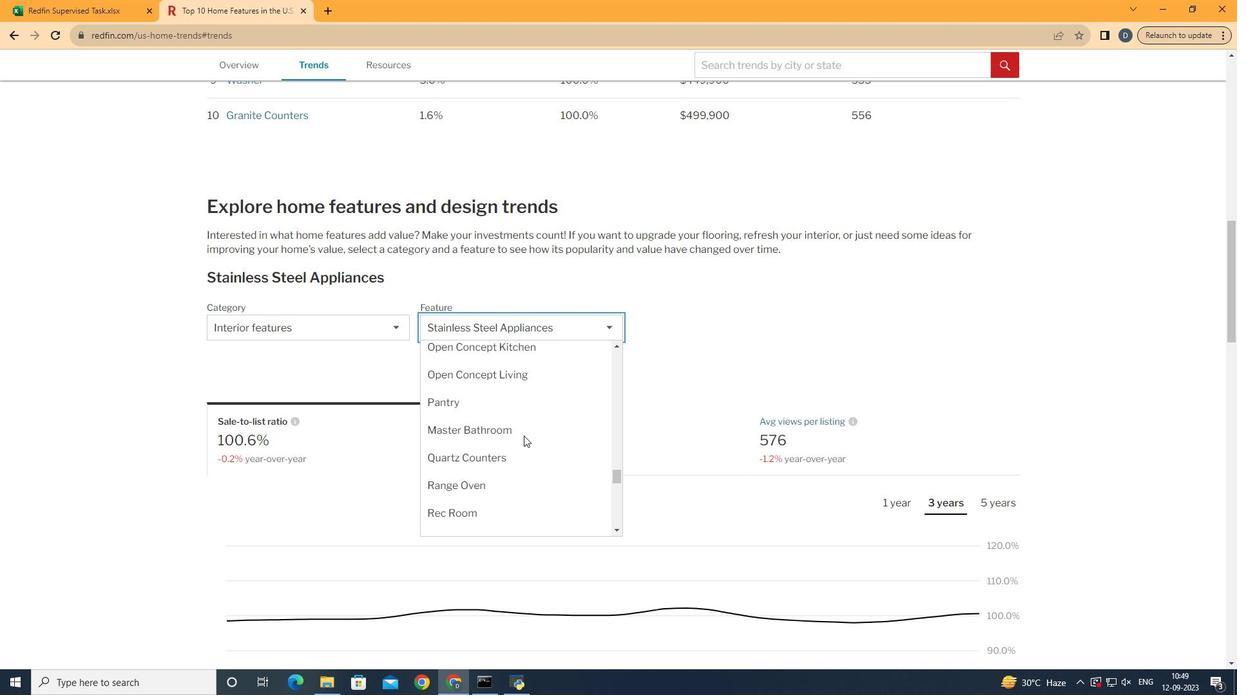 
Action: Mouse scrolled (527, 438) with delta (0, 0)
Screenshot: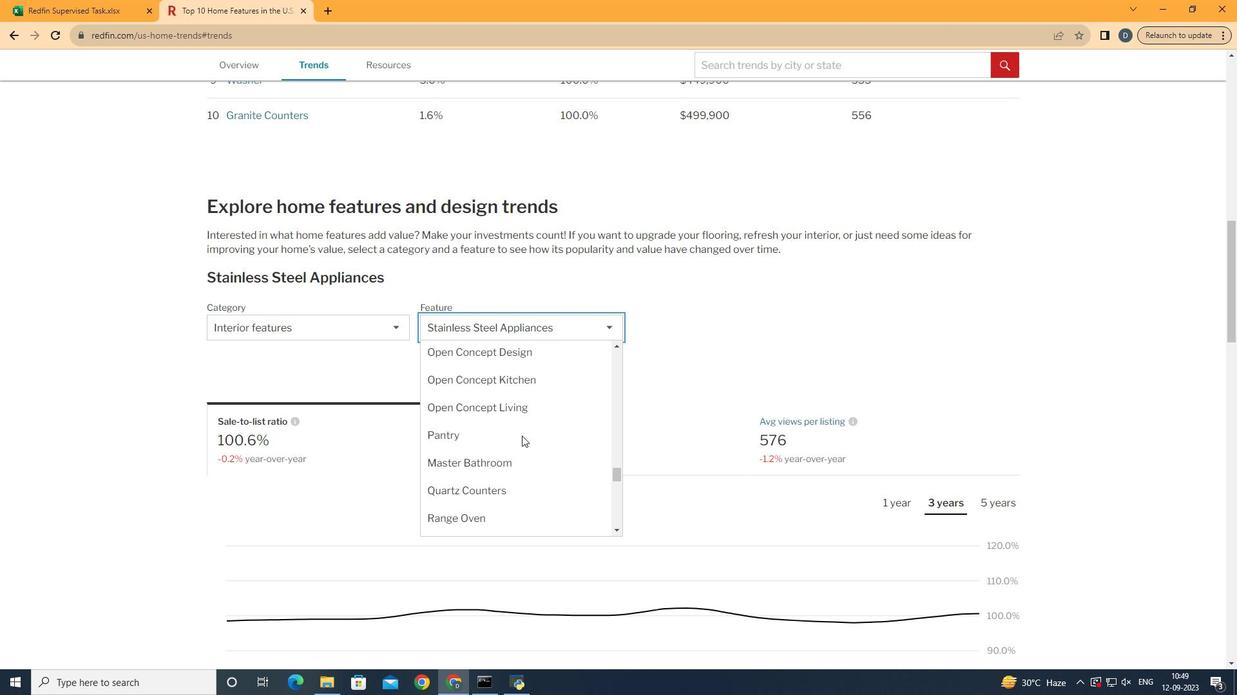 
Action: Mouse moved to (525, 437)
Screenshot: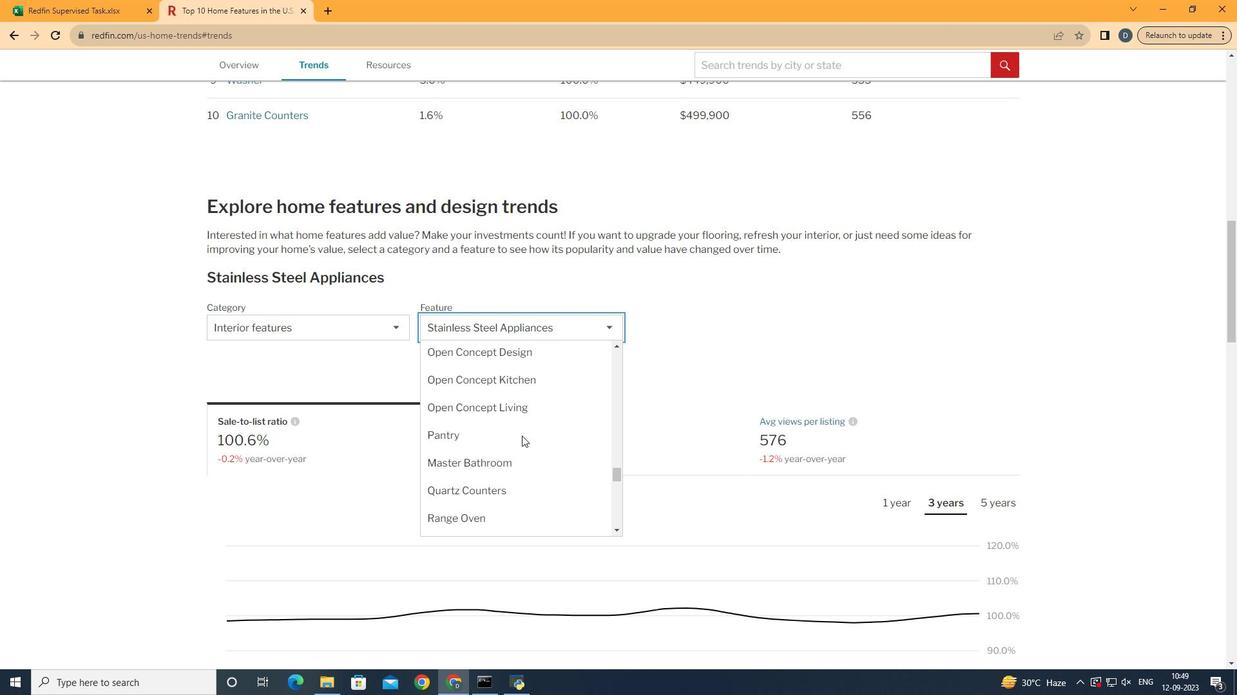 
Action: Mouse scrolled (525, 438) with delta (0, 0)
Screenshot: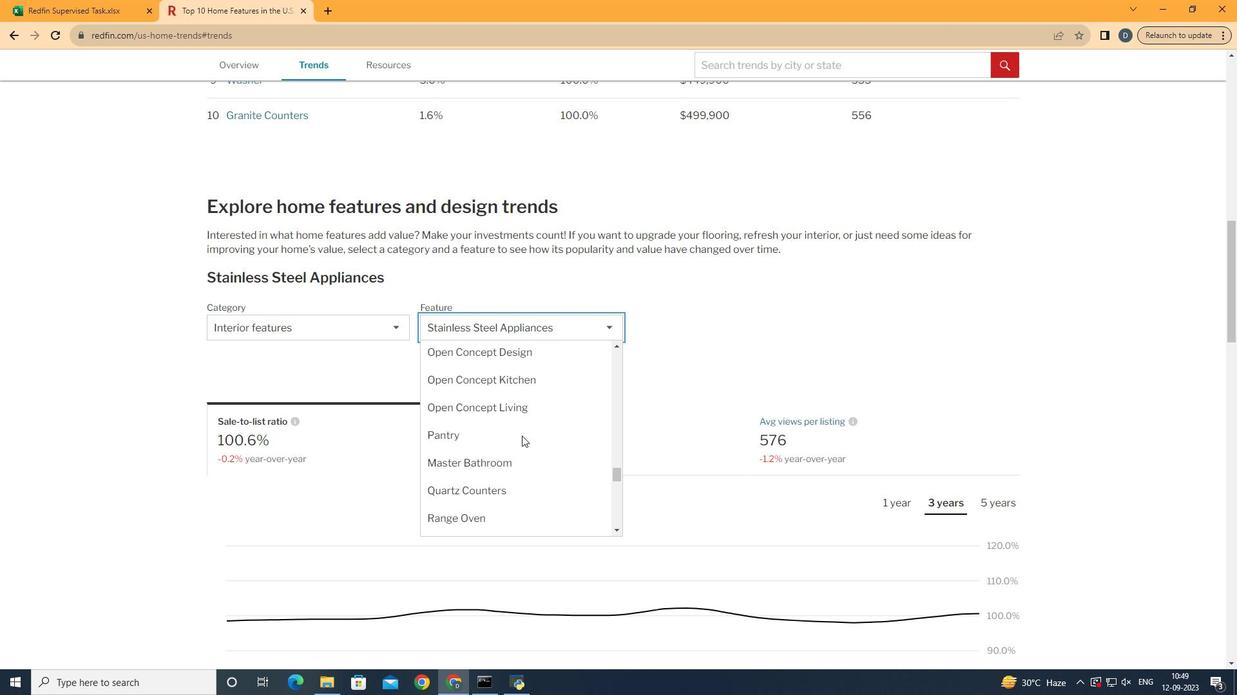 
Action: Mouse scrolled (525, 438) with delta (0, 0)
Screenshot: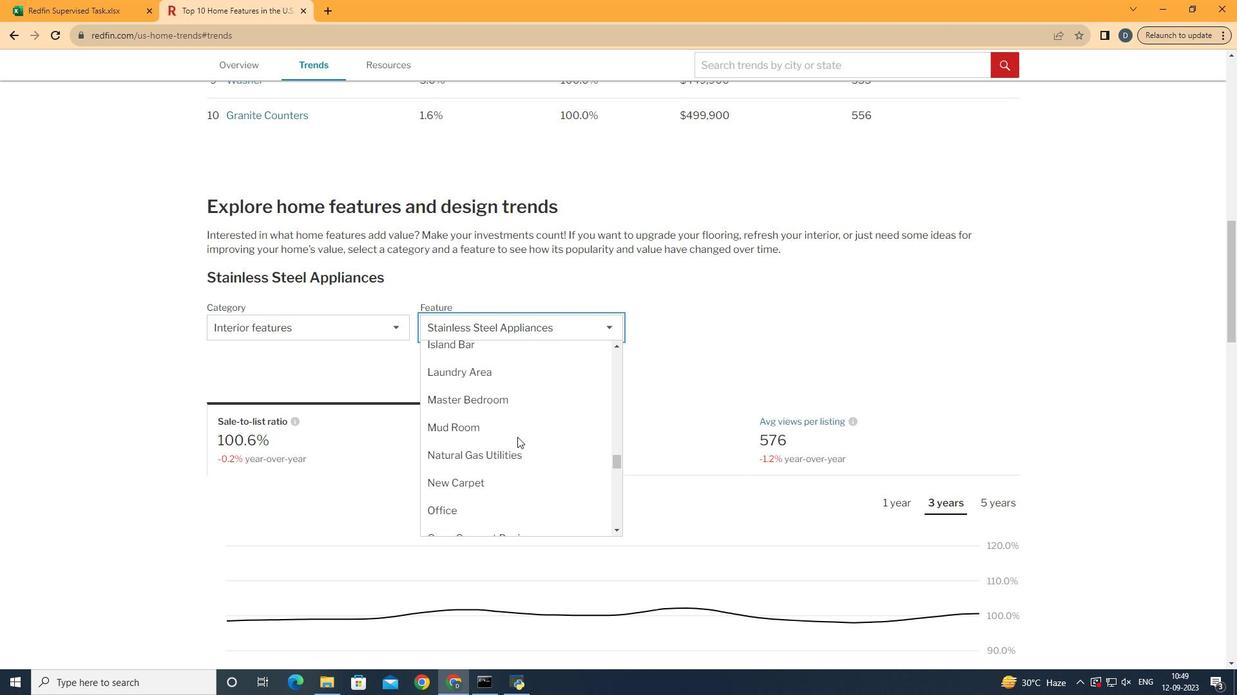 
Action: Mouse moved to (523, 437)
Screenshot: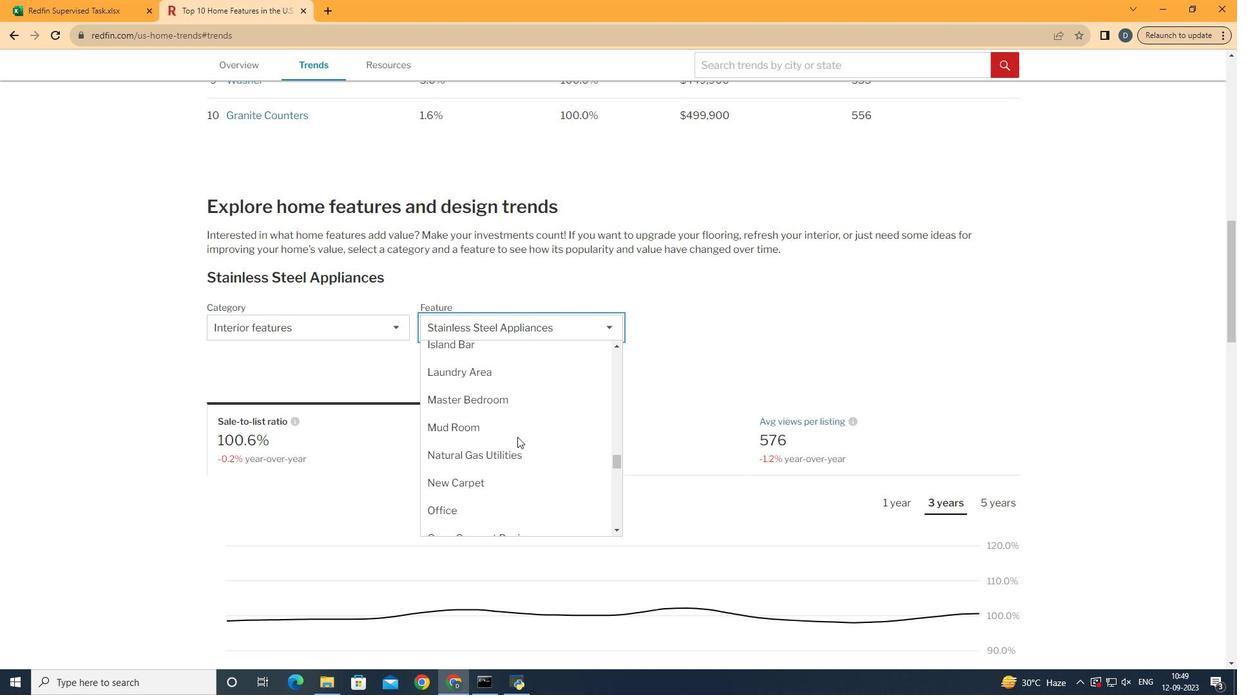 
Action: Mouse scrolled (523, 438) with delta (0, 0)
Screenshot: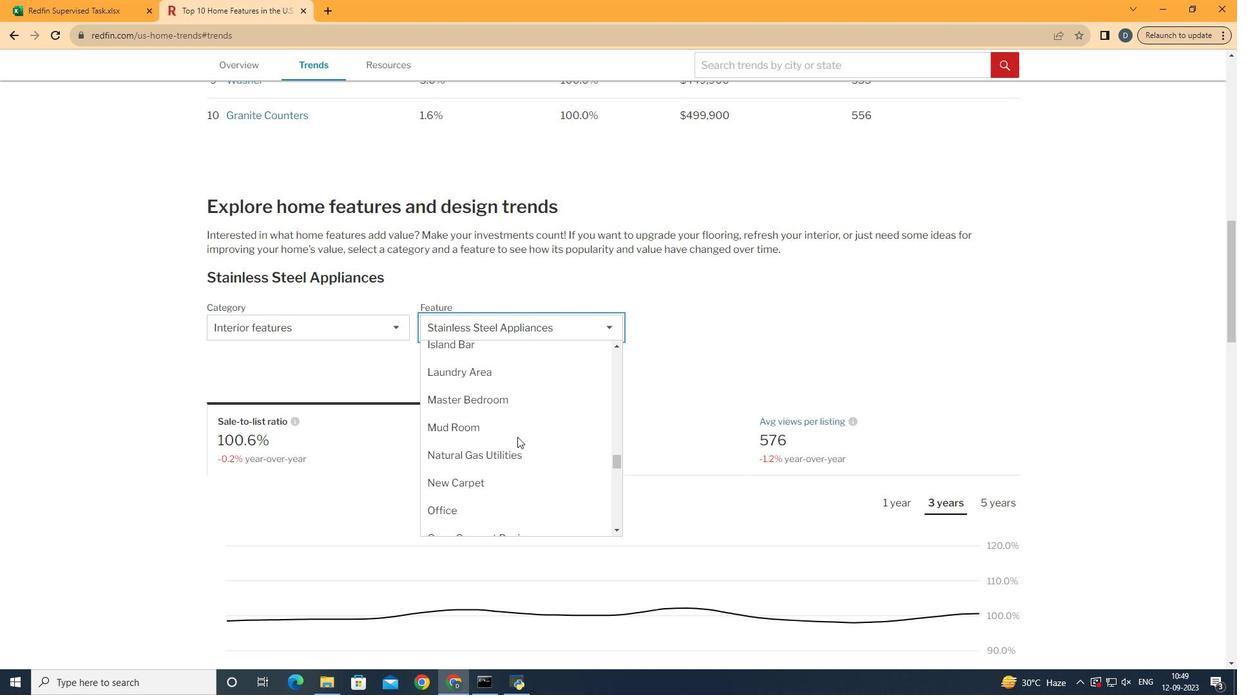 
Action: Mouse moved to (518, 438)
Screenshot: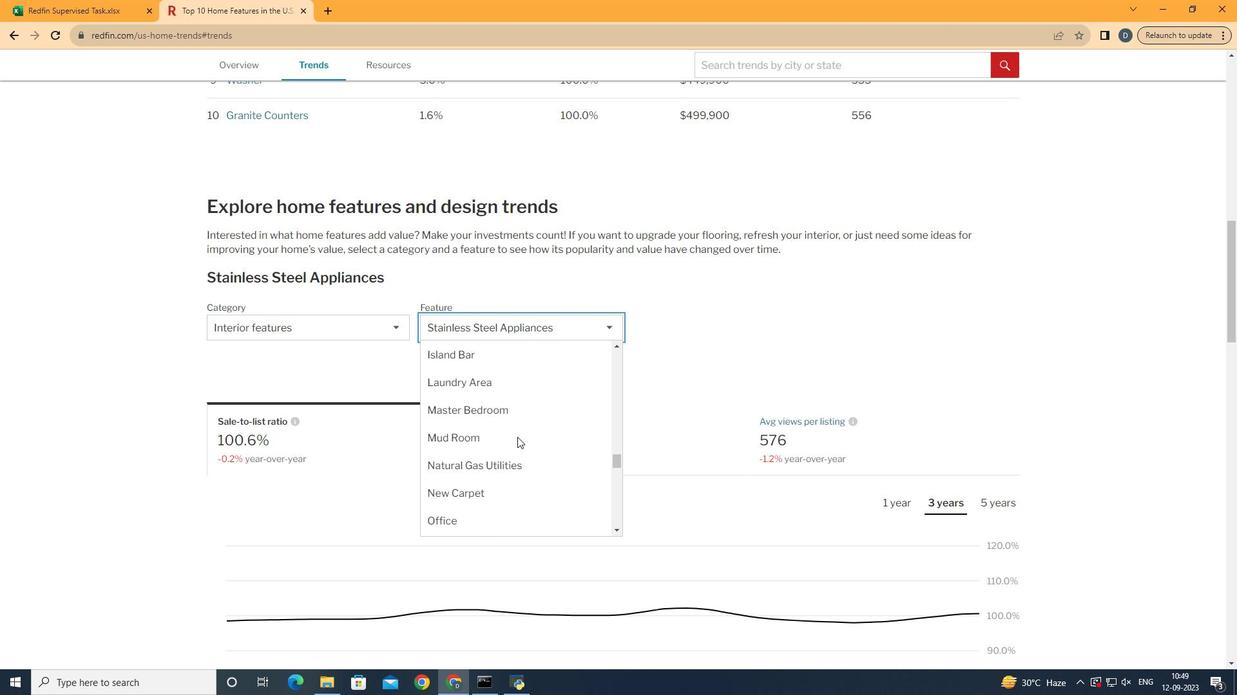 
Action: Mouse scrolled (518, 439) with delta (0, 0)
Screenshot: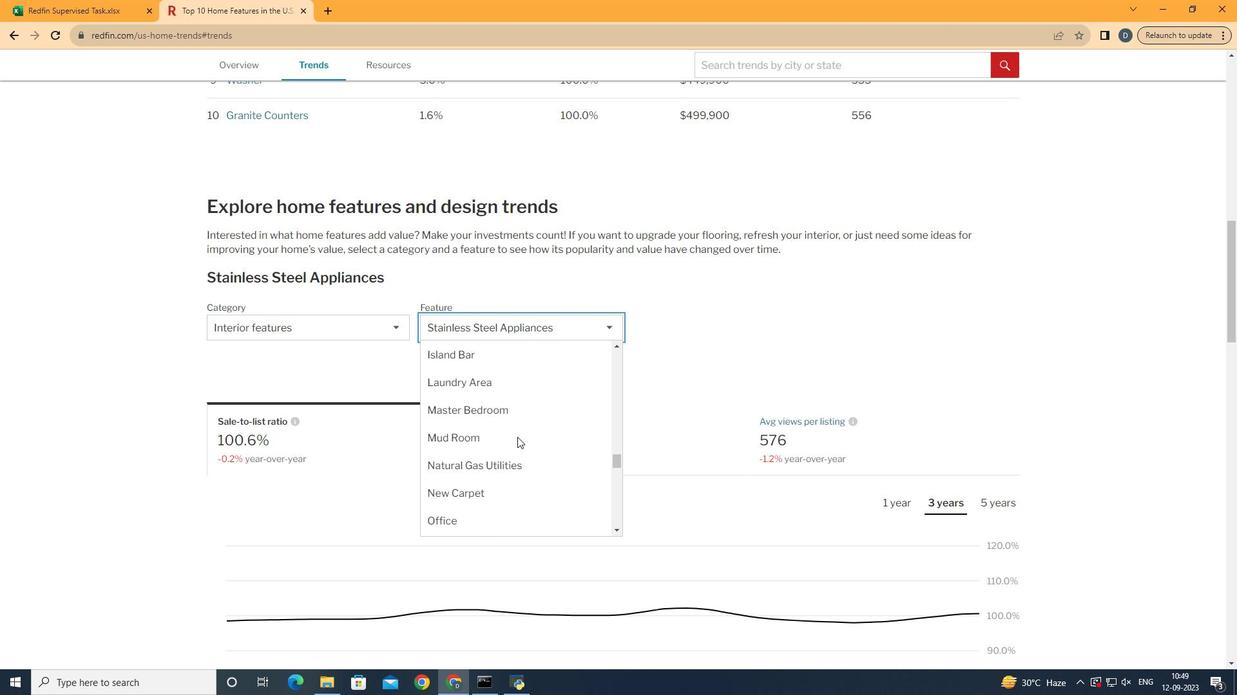 
Action: Mouse scrolled (518, 439) with delta (0, 0)
Screenshot: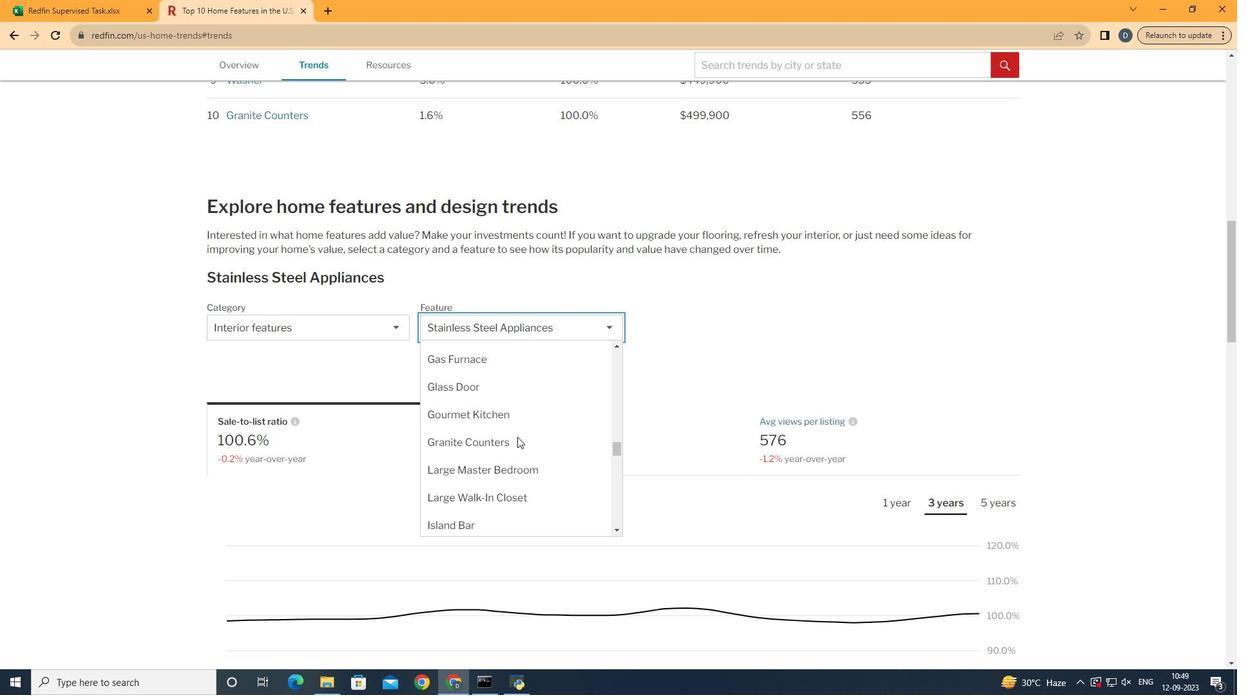 
Action: Mouse scrolled (518, 439) with delta (0, 0)
Screenshot: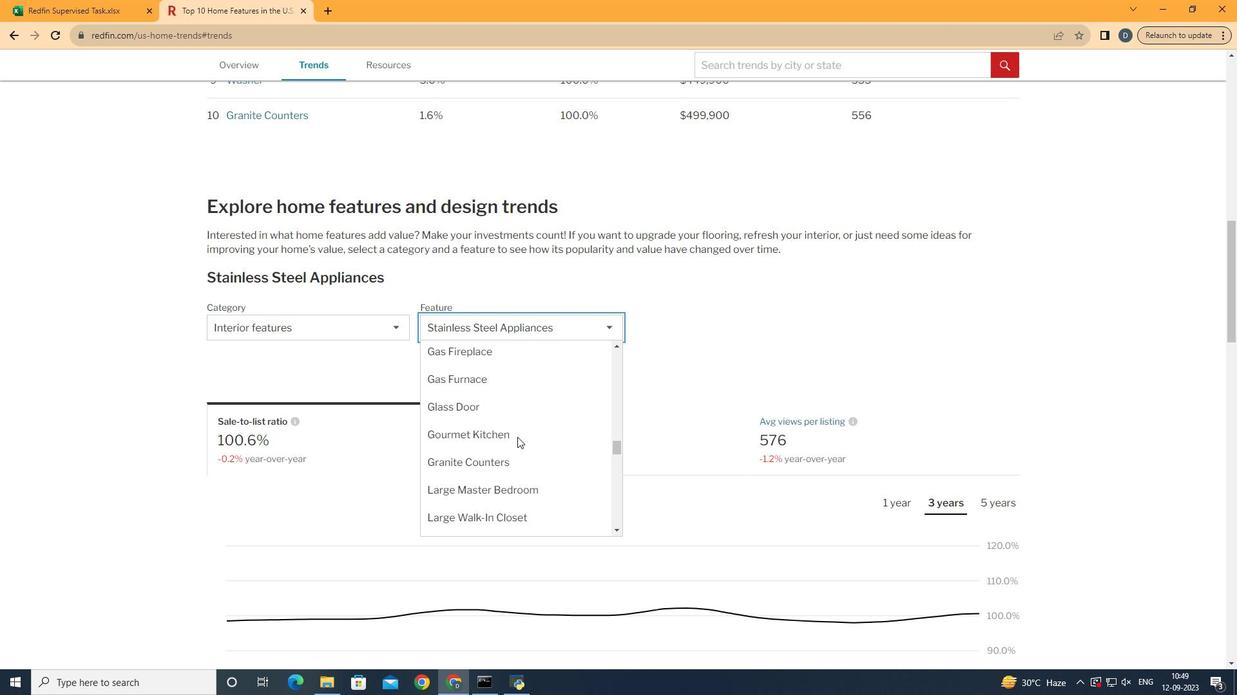 
Action: Mouse scrolled (518, 439) with delta (0, 0)
Screenshot: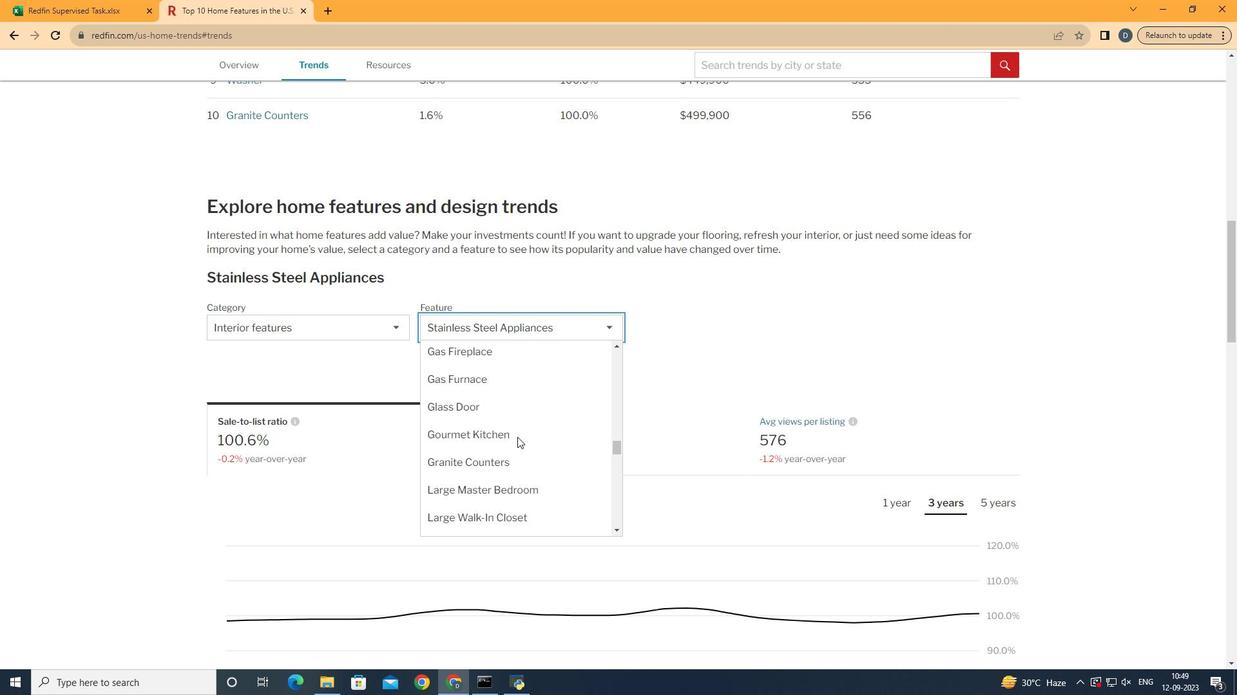 
Action: Mouse scrolled (518, 439) with delta (0, 0)
Screenshot: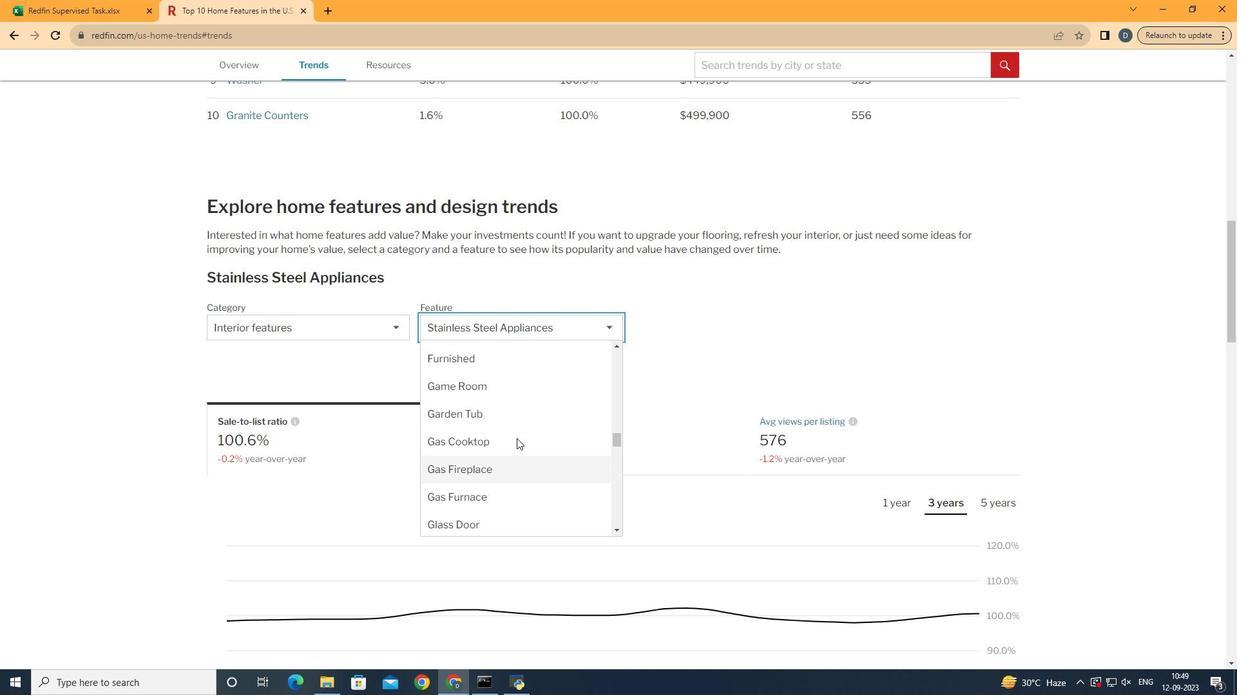 
Action: Mouse scrolled (518, 439) with delta (0, 0)
Screenshot: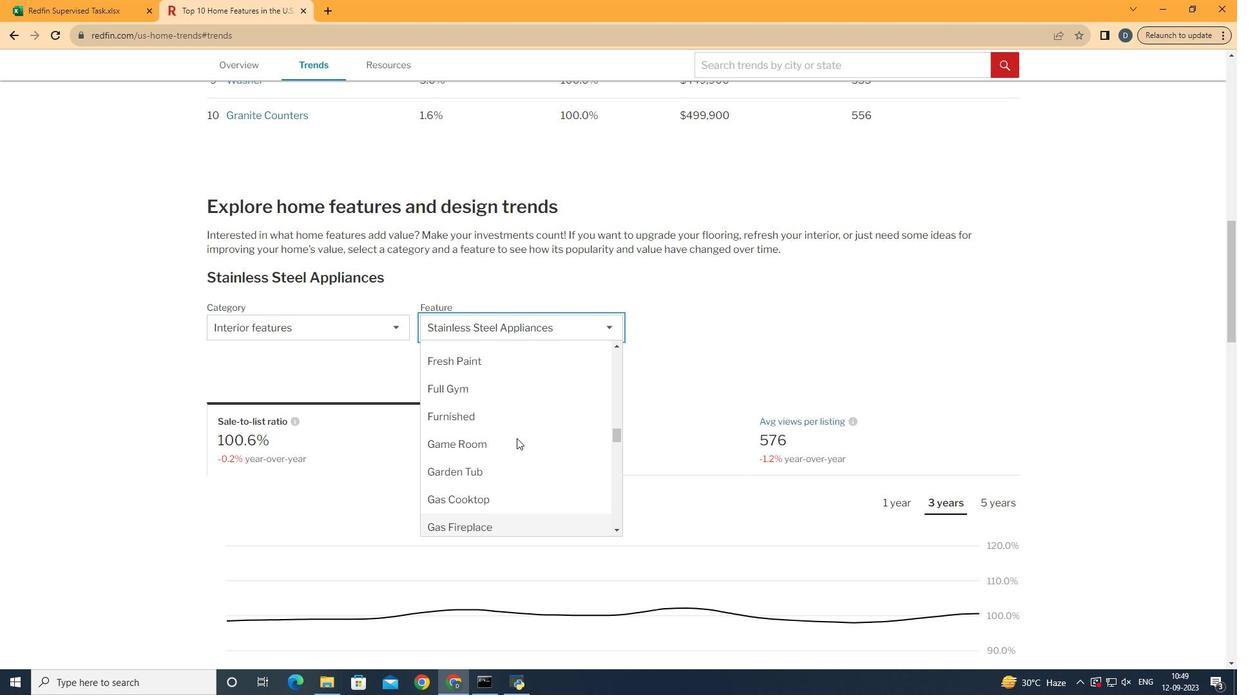 
Action: Mouse moved to (518, 439)
Screenshot: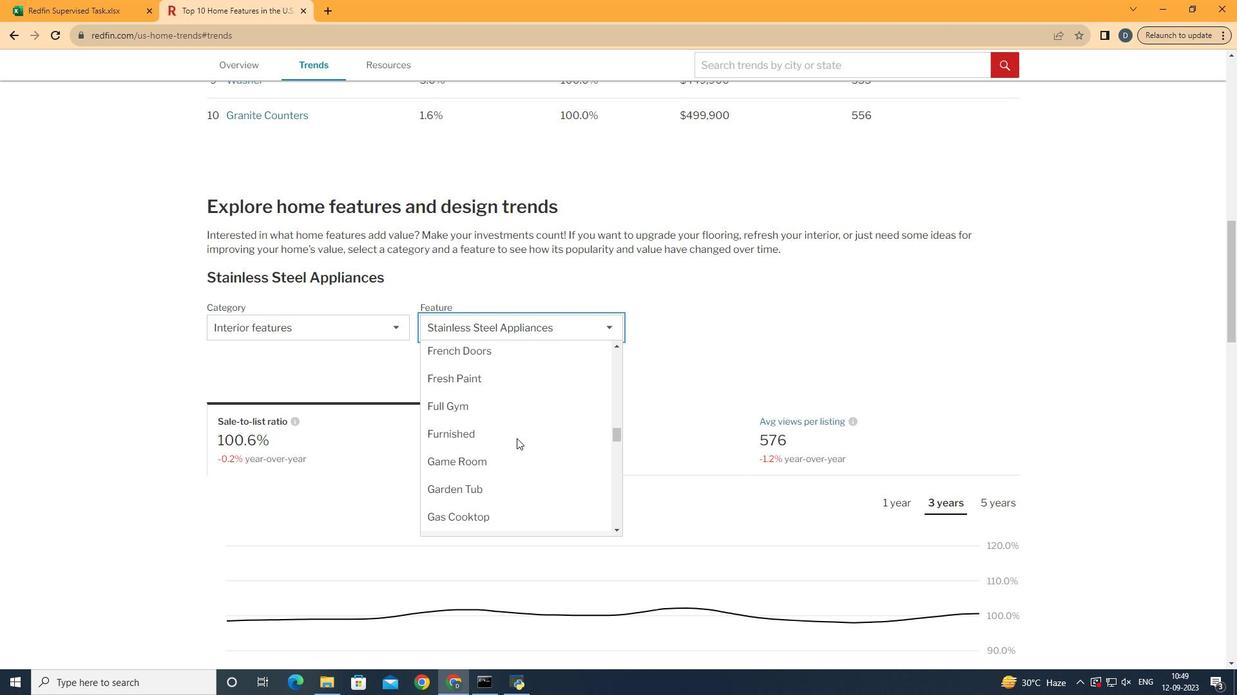 
Action: Mouse scrolled (518, 440) with delta (0, 0)
Screenshot: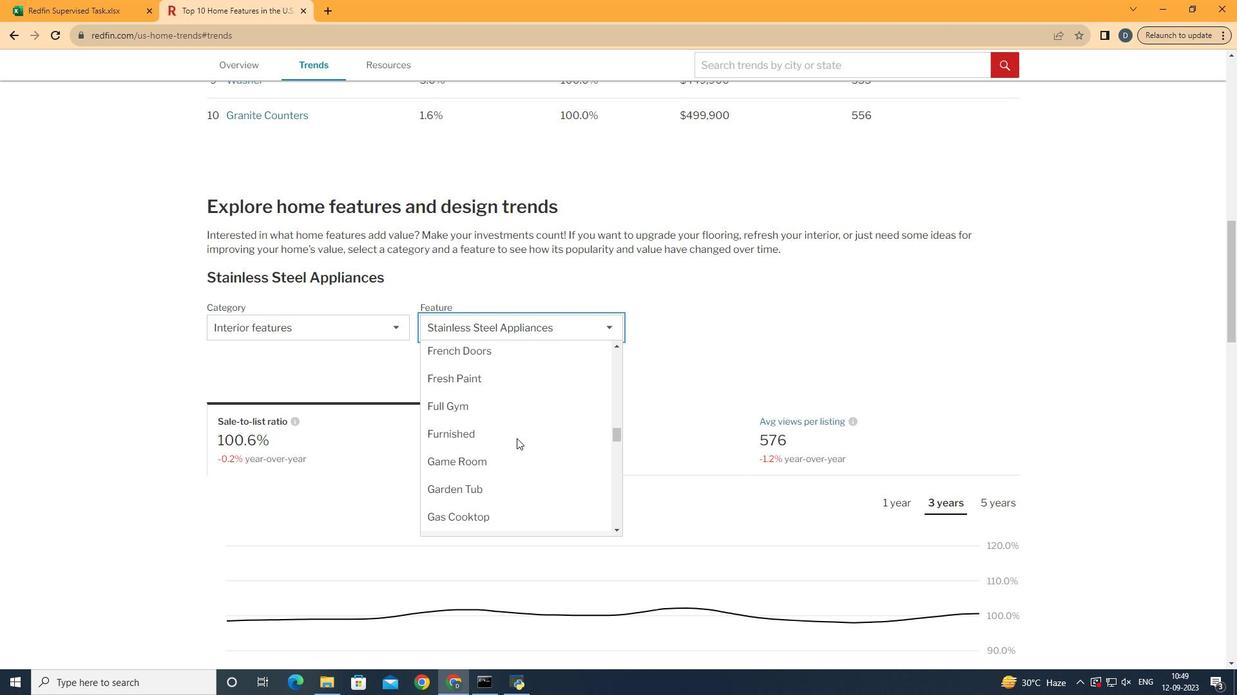 
Action: Mouse moved to (522, 383)
Screenshot: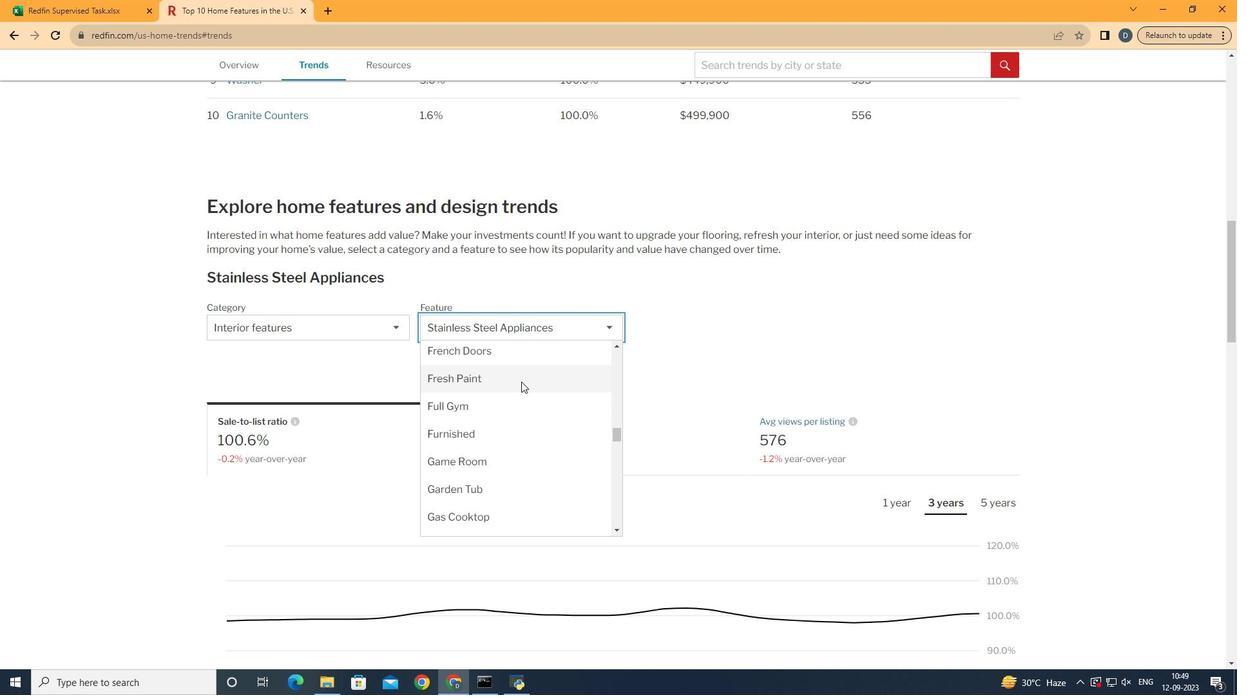 
Action: Mouse pressed left at (522, 383)
Screenshot: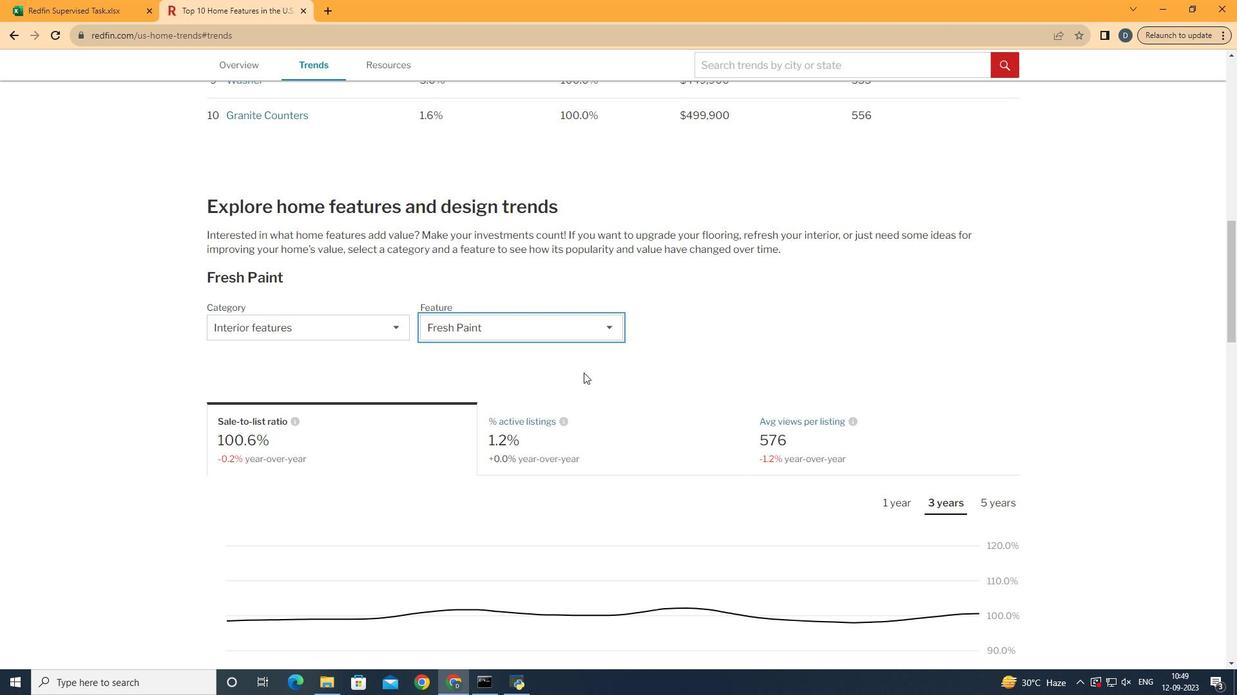 
Action: Mouse moved to (770, 338)
Screenshot: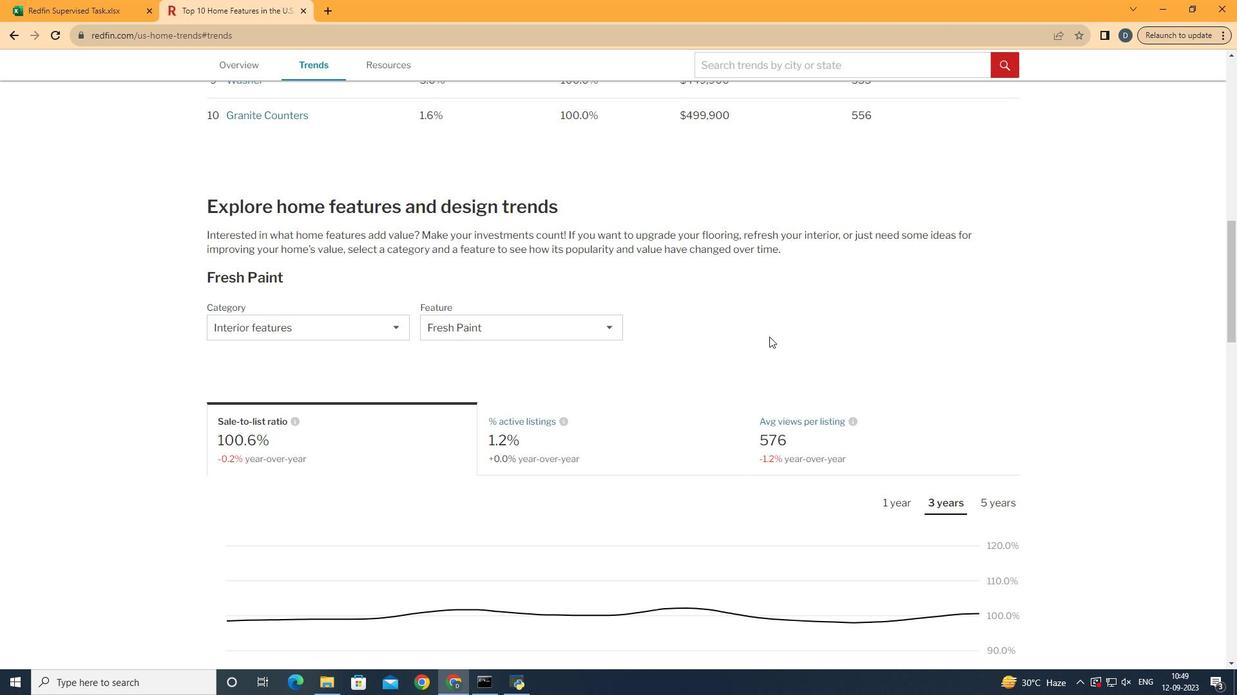 
Action: Mouse pressed left at (770, 338)
Screenshot: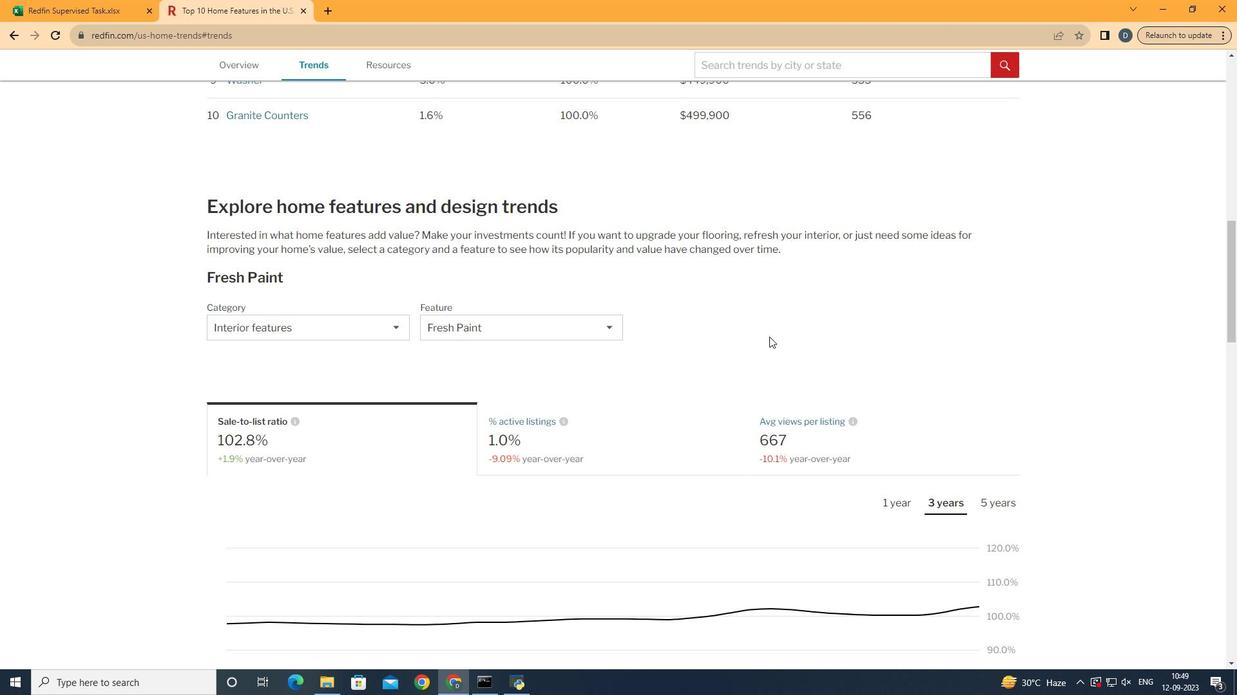 
Action: Mouse scrolled (770, 337) with delta (0, 0)
Screenshot: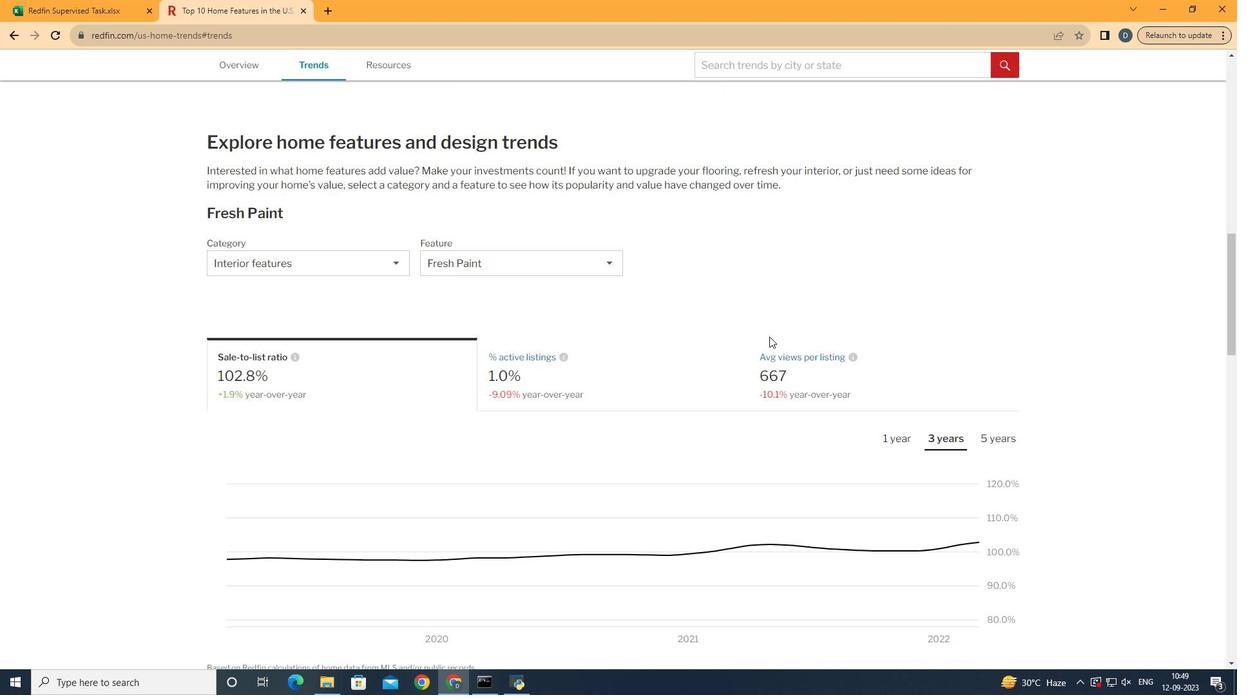 
Action: Mouse moved to (891, 387)
Screenshot: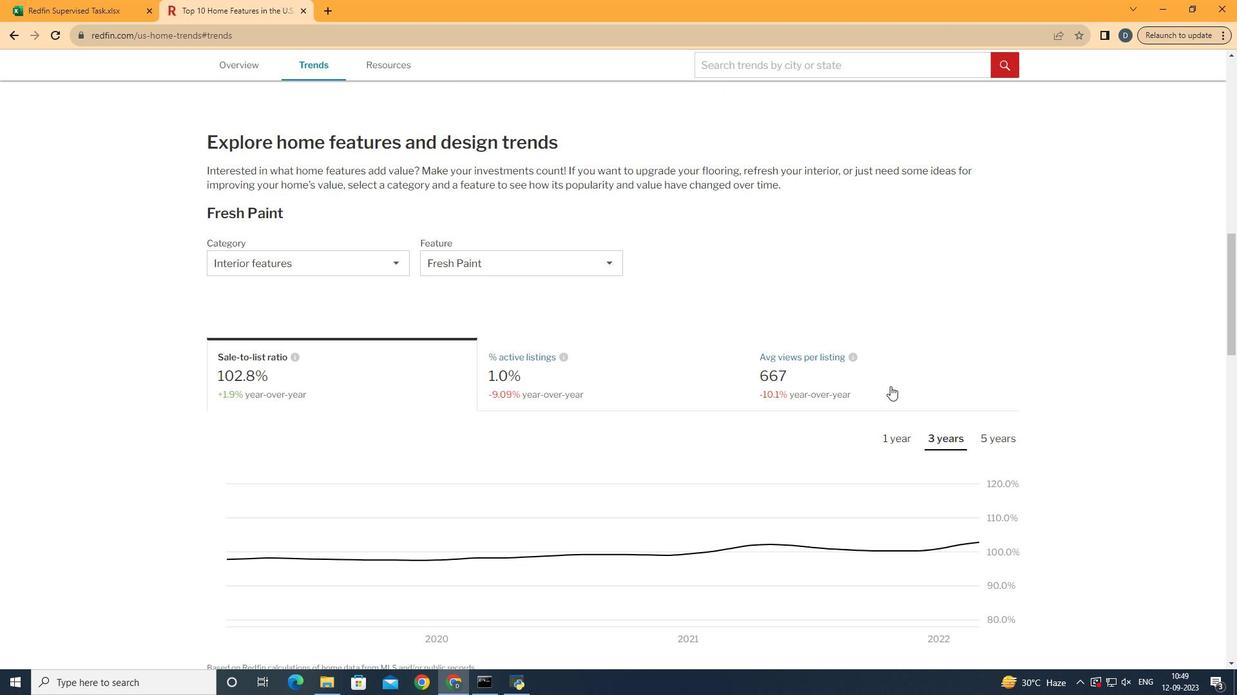 
Action: Mouse pressed left at (891, 387)
Screenshot: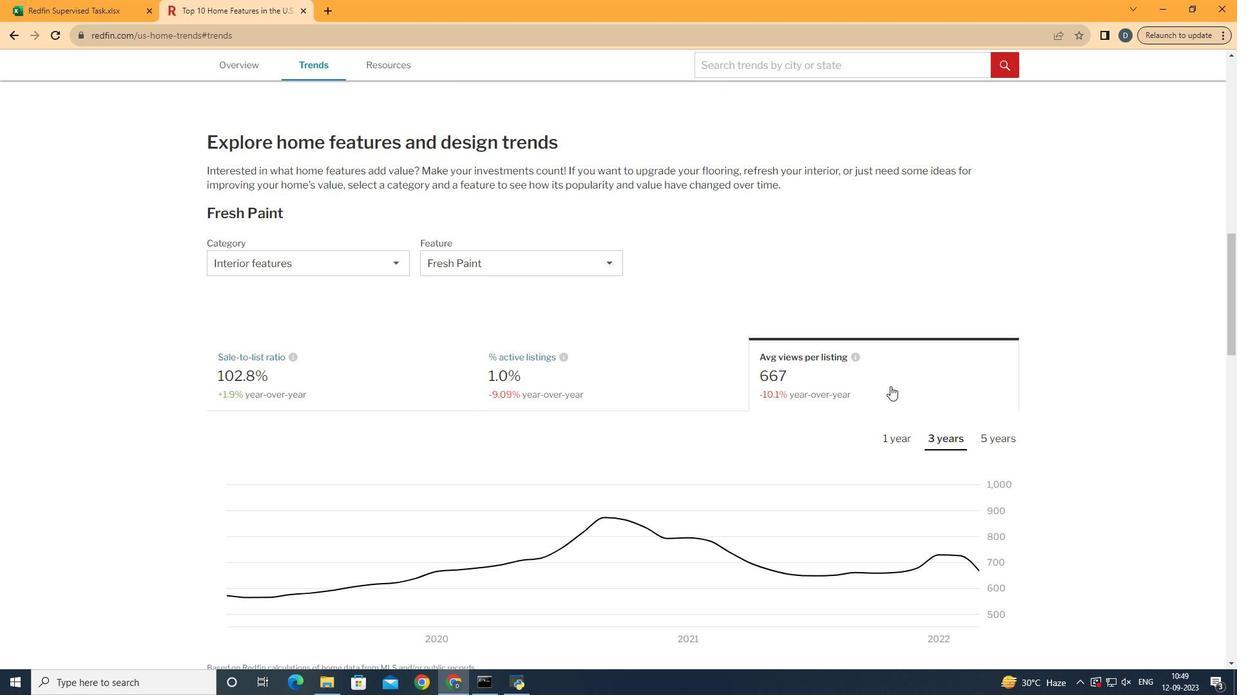 
Action: Mouse scrolled (891, 387) with delta (0, 0)
Screenshot: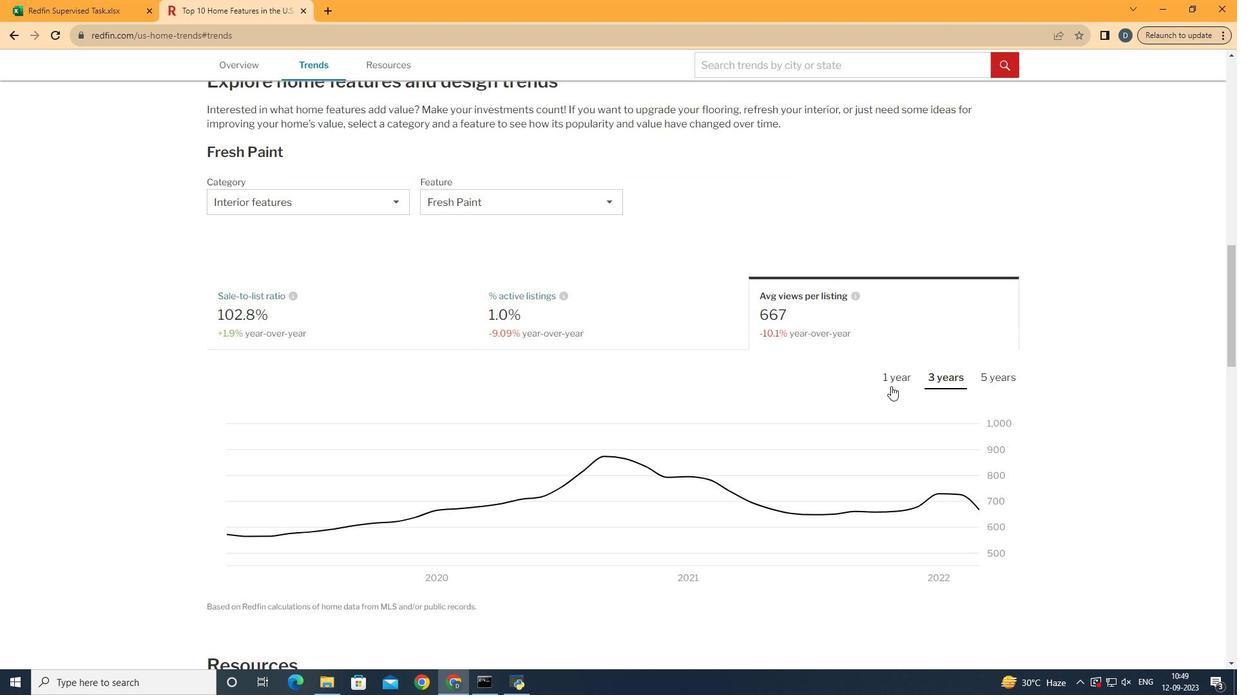 
Action: Mouse moved to (891, 368)
Screenshot: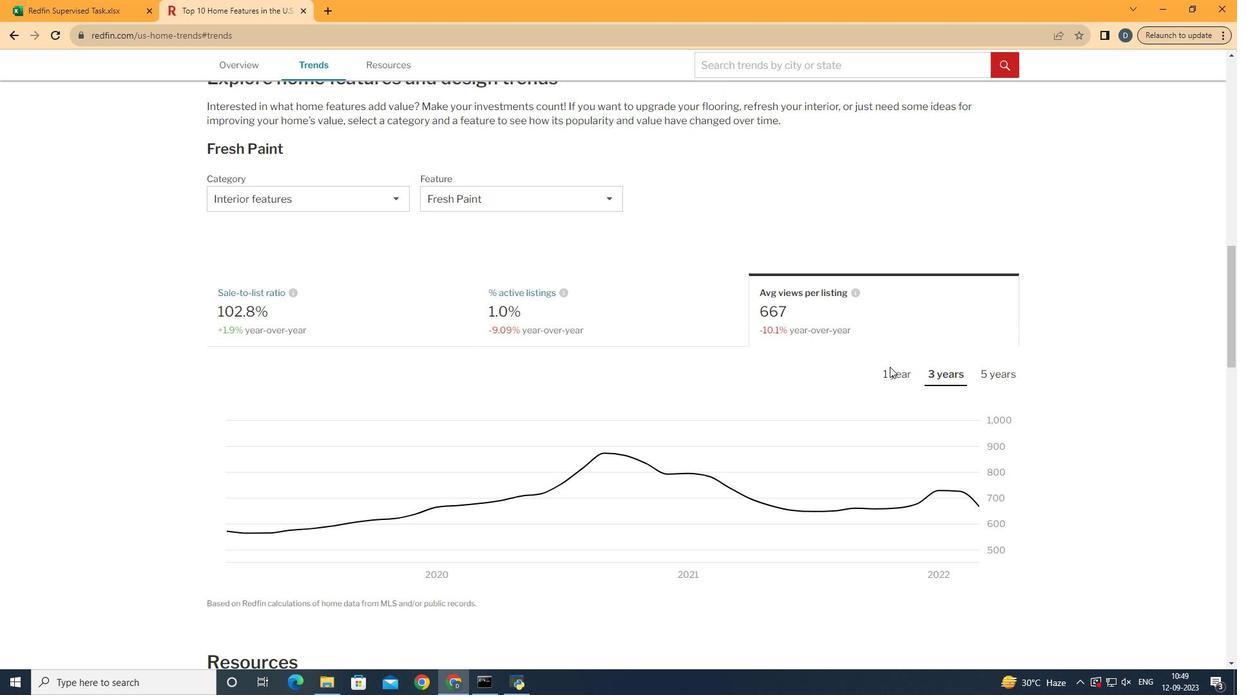 
Action: Mouse pressed left at (891, 368)
Screenshot: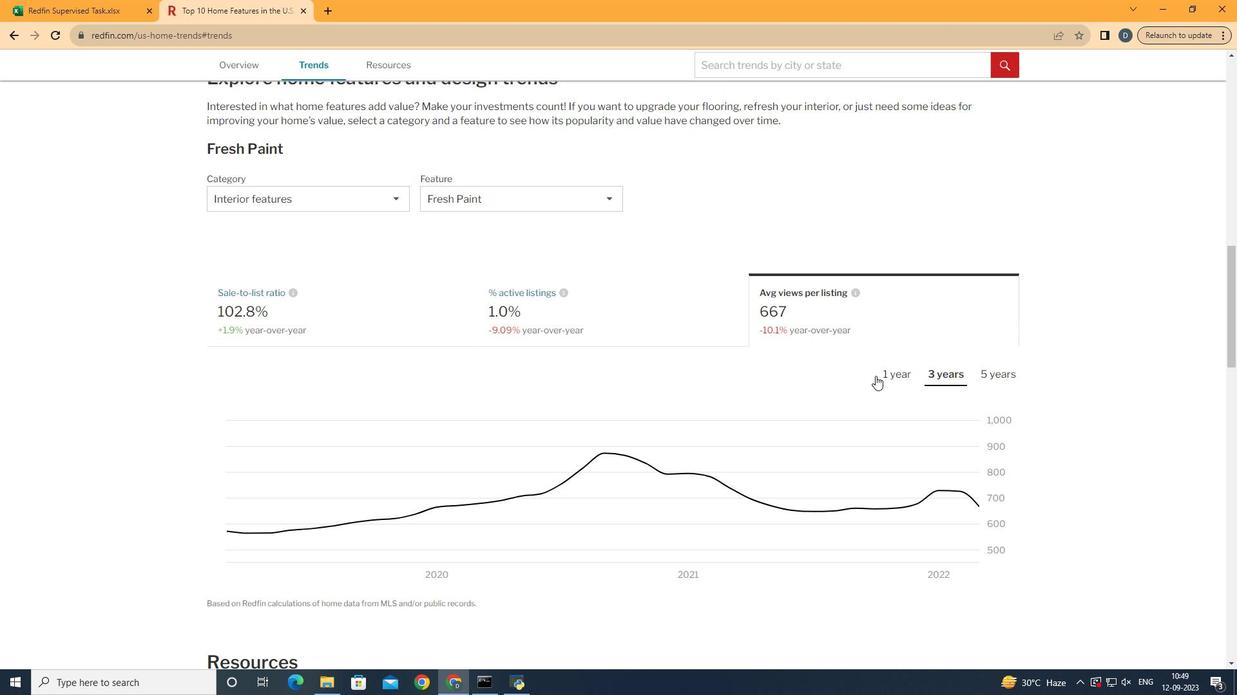 
Action: Mouse moved to (905, 371)
Screenshot: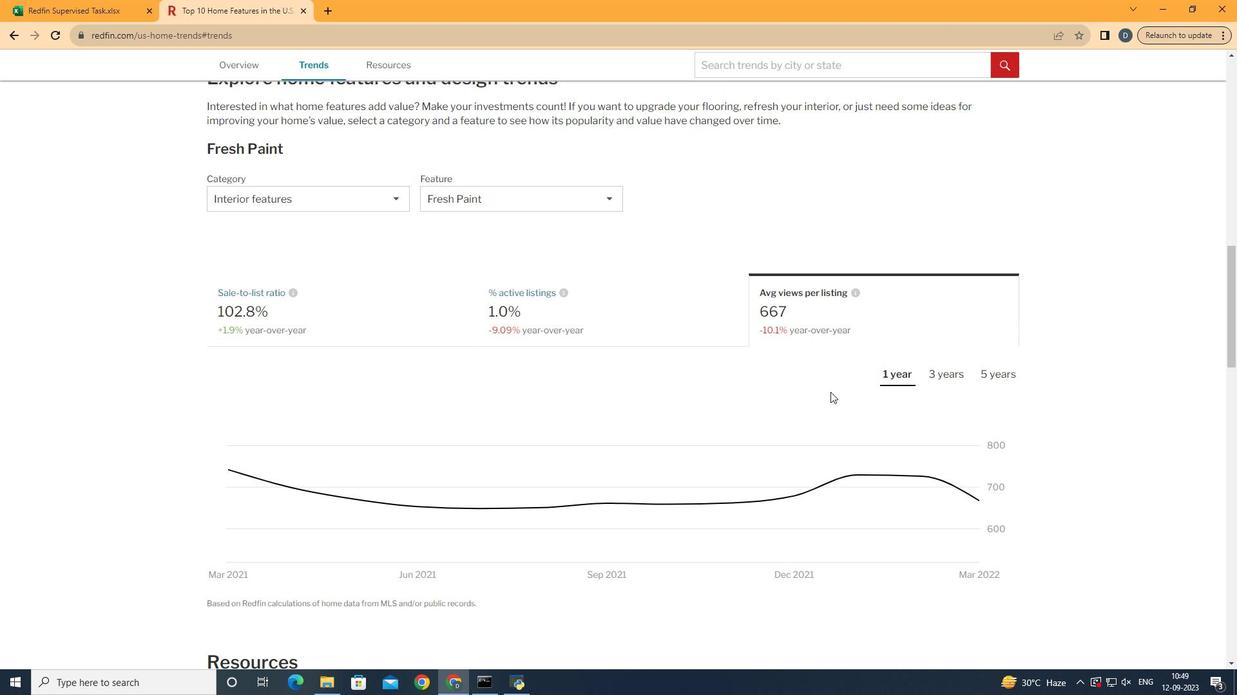 
Action: Mouse pressed left at (905, 371)
Screenshot: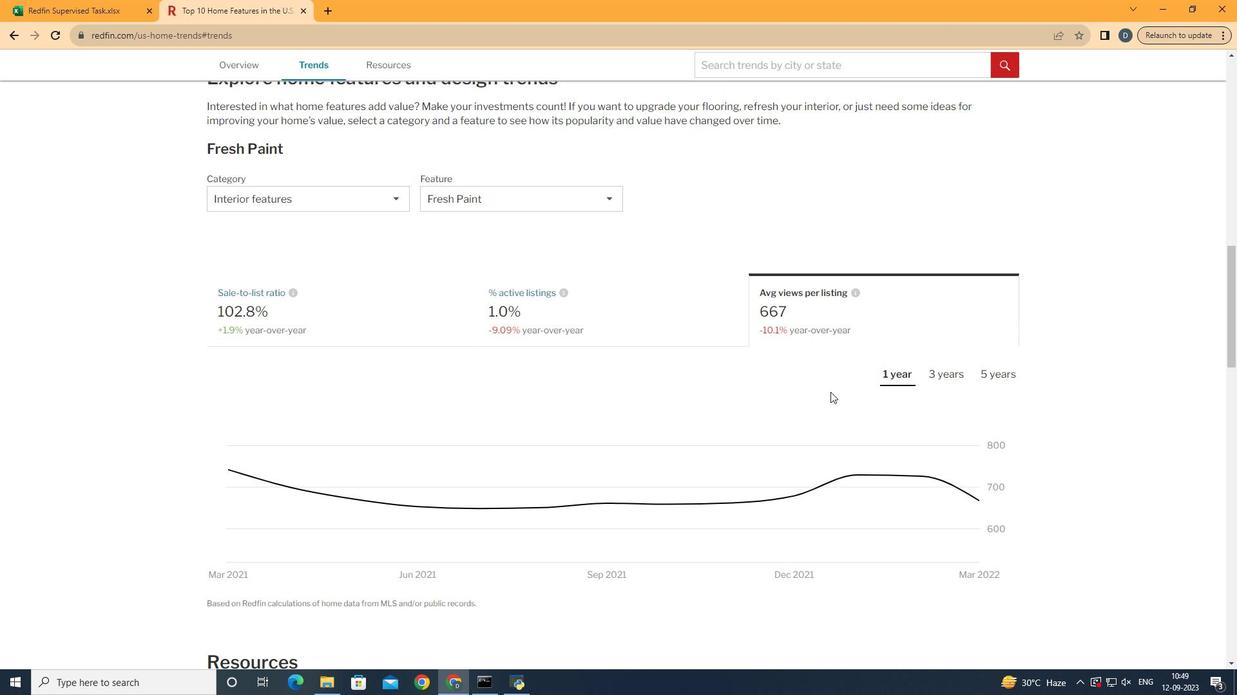 
Action: Mouse moved to (985, 505)
Screenshot: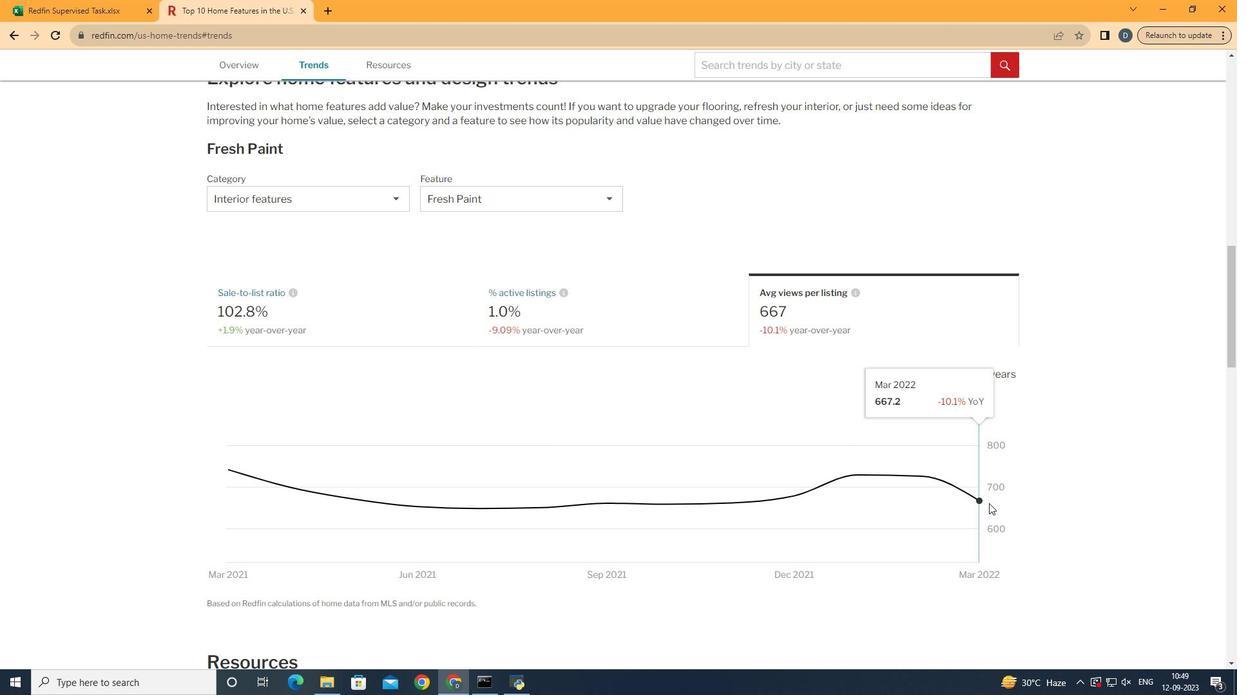 
